 Task: Open a blank sheet, save the file as 'campaign' Insert a table '2 by 3' In first column, add headers, 'Animal, Bird'. Under first header add  Lion, Tiger. Under second header add  Peacock, Dove. Change table style to  'Purple'
Action: Mouse moved to (36, 29)
Screenshot: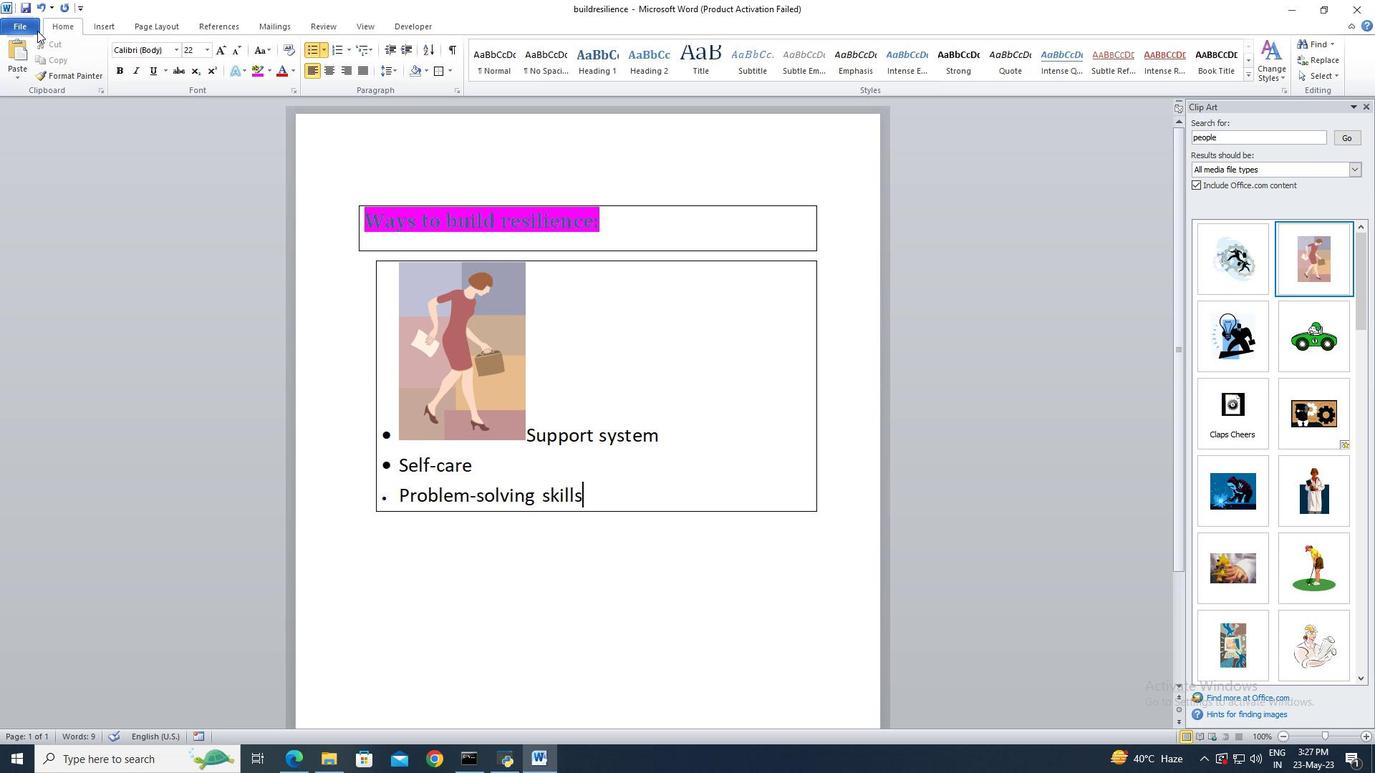 
Action: Mouse pressed left at (36, 29)
Screenshot: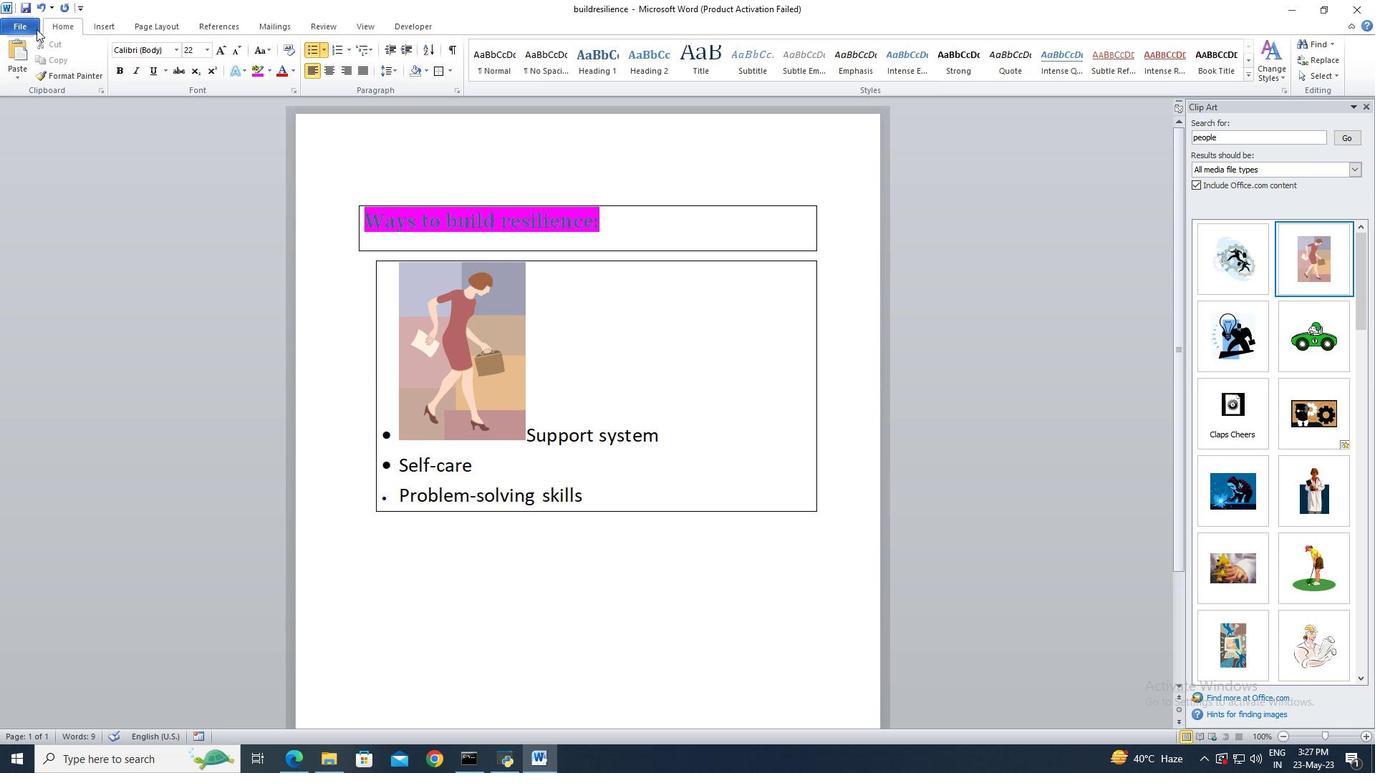 
Action: Mouse moved to (35, 183)
Screenshot: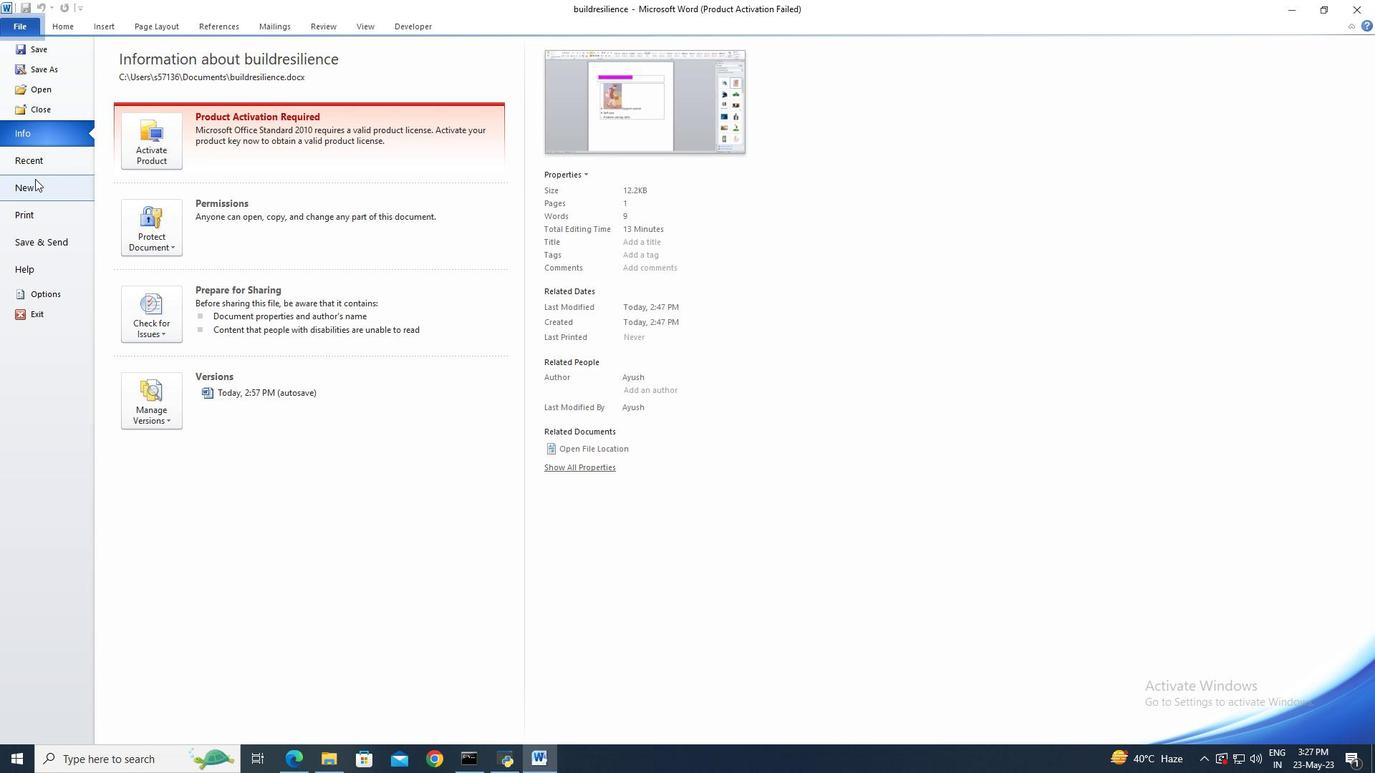 
Action: Mouse pressed left at (35, 183)
Screenshot: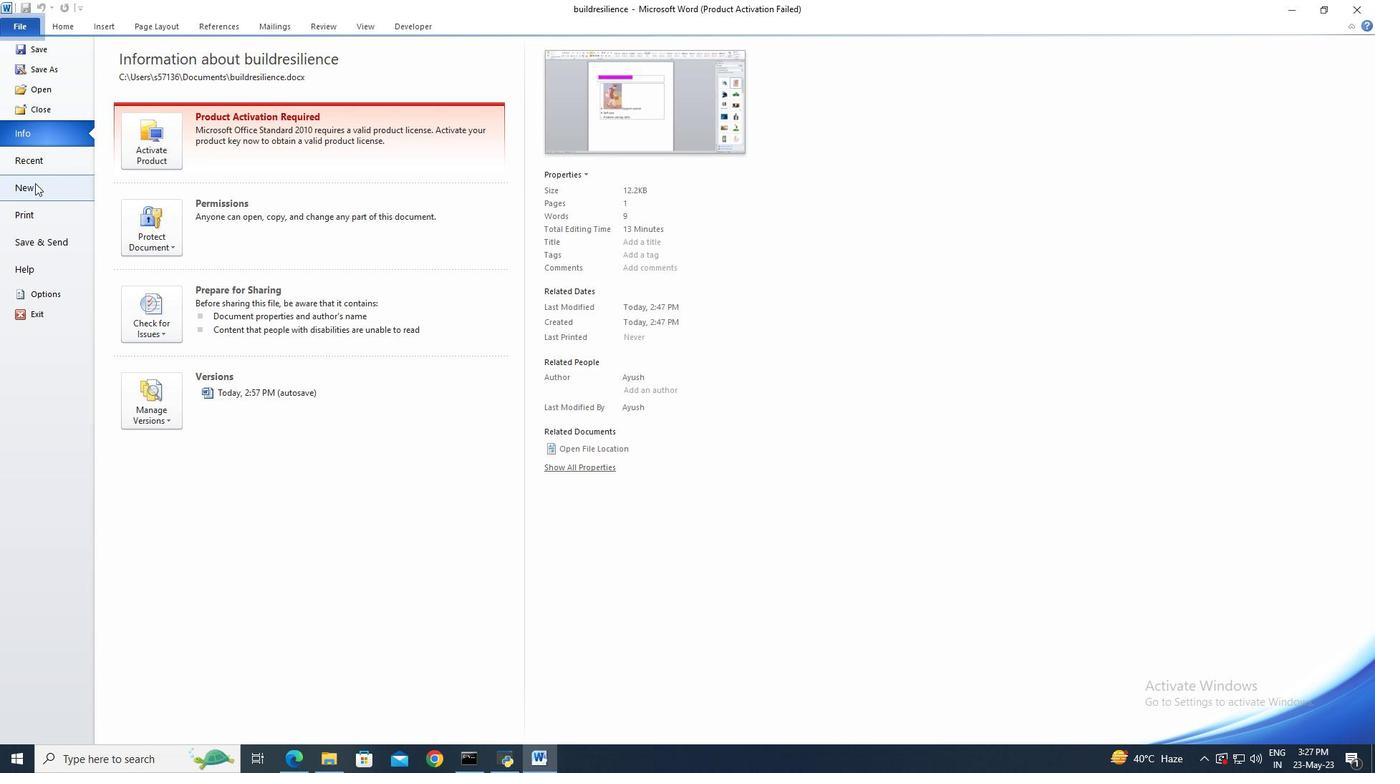 
Action: Mouse moved to (715, 363)
Screenshot: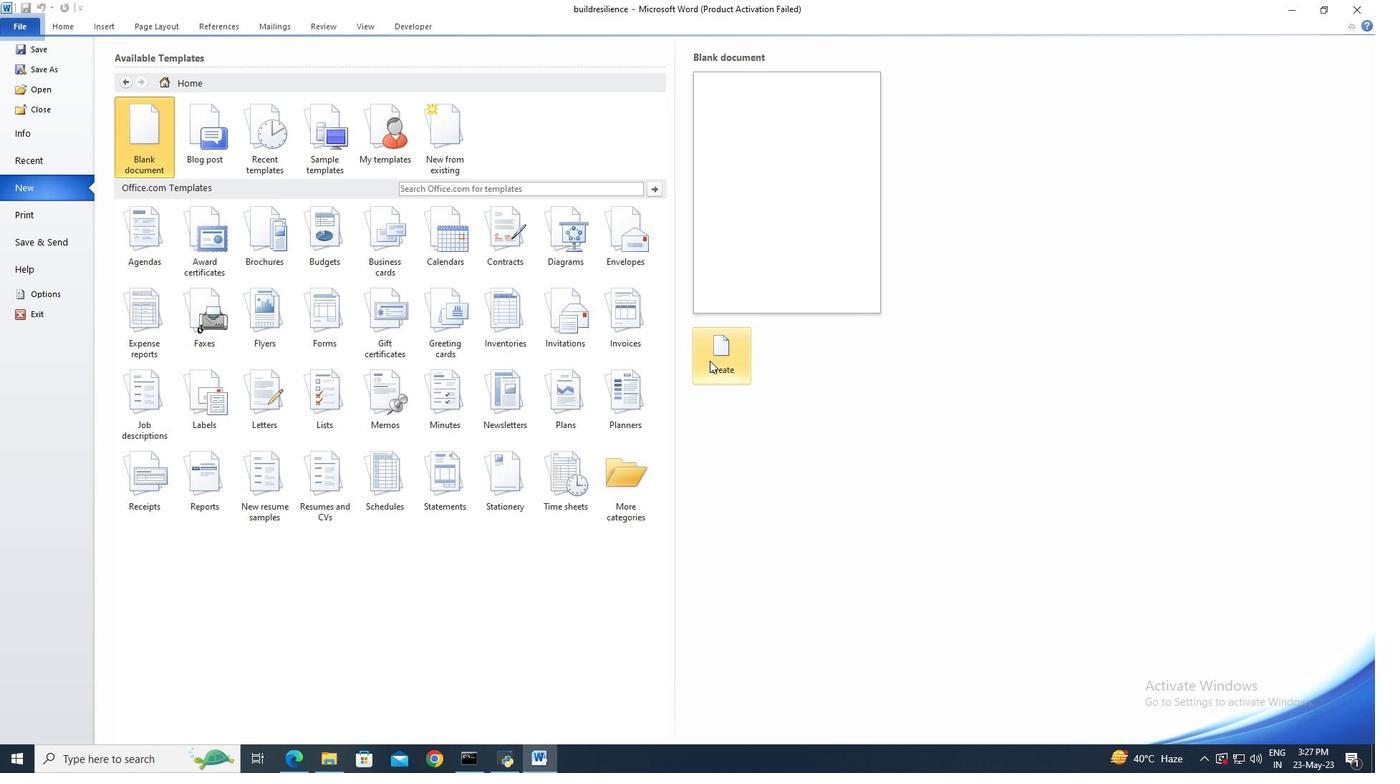 
Action: Mouse pressed left at (715, 363)
Screenshot: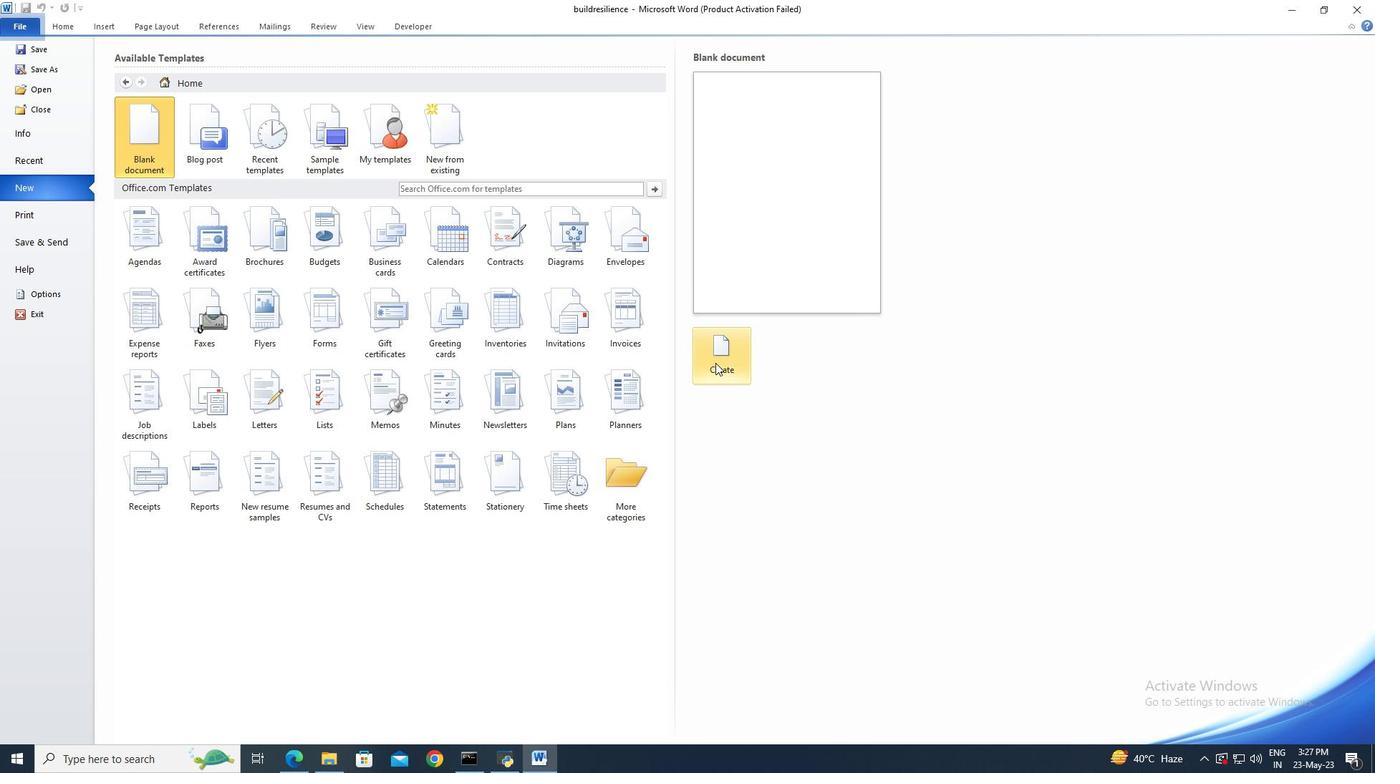 
Action: Mouse moved to (25, 29)
Screenshot: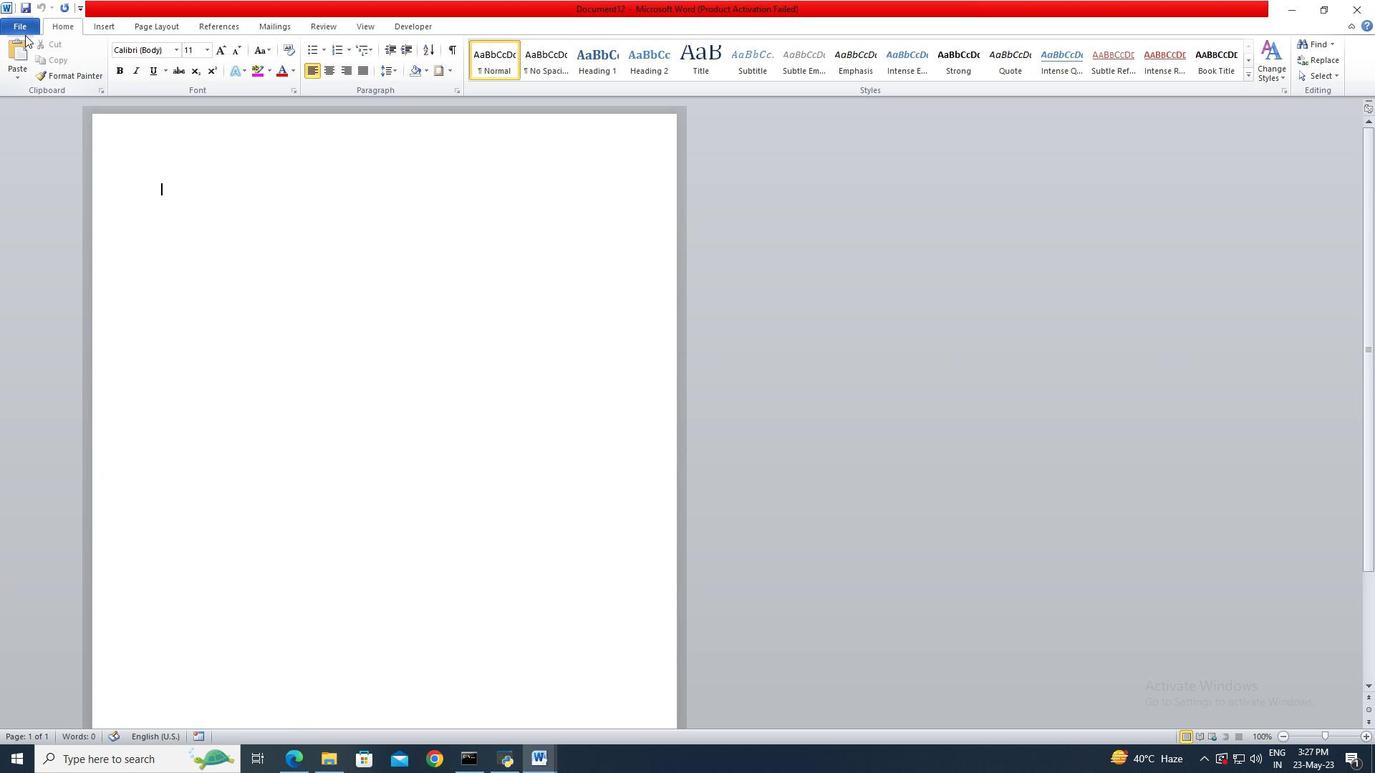 
Action: Mouse pressed left at (25, 29)
Screenshot: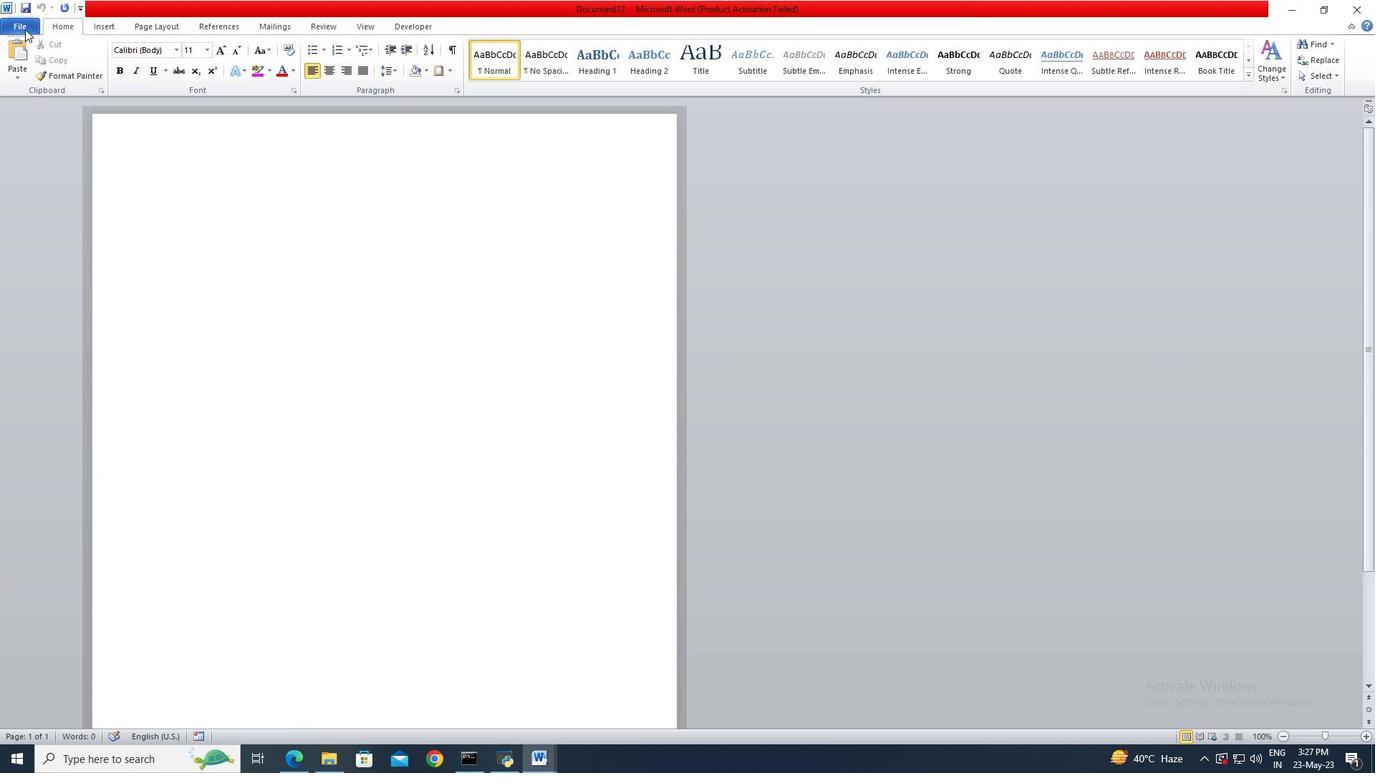 
Action: Mouse moved to (34, 65)
Screenshot: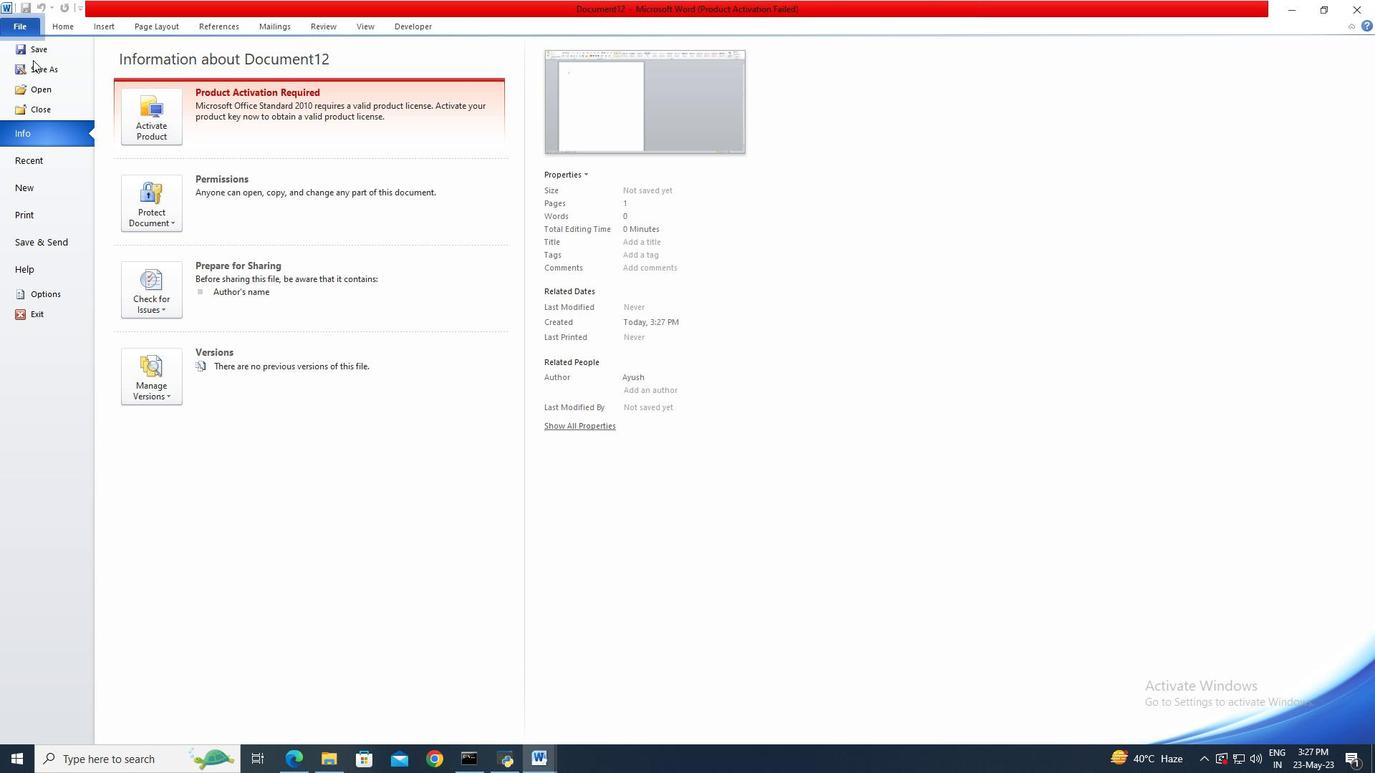 
Action: Mouse pressed left at (34, 65)
Screenshot: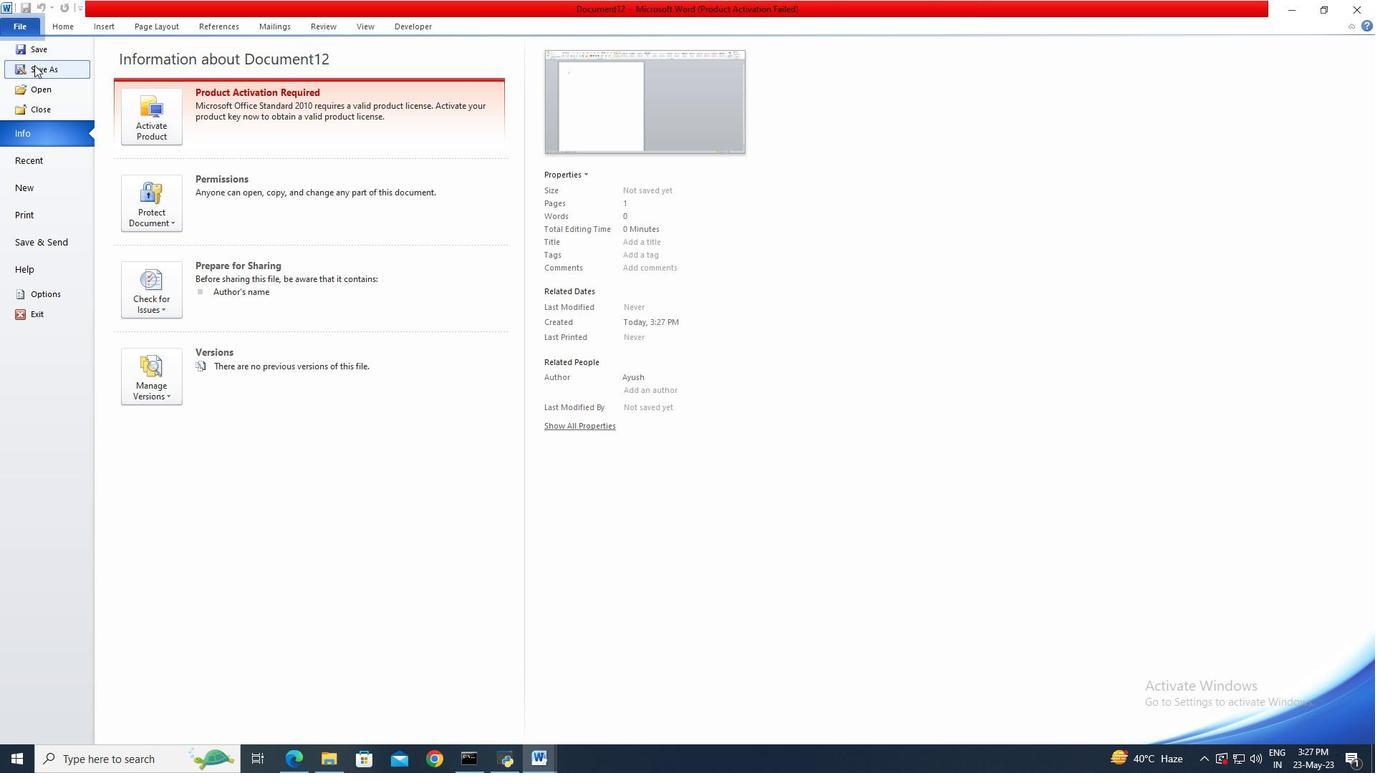 
Action: Key pressed campain
Screenshot: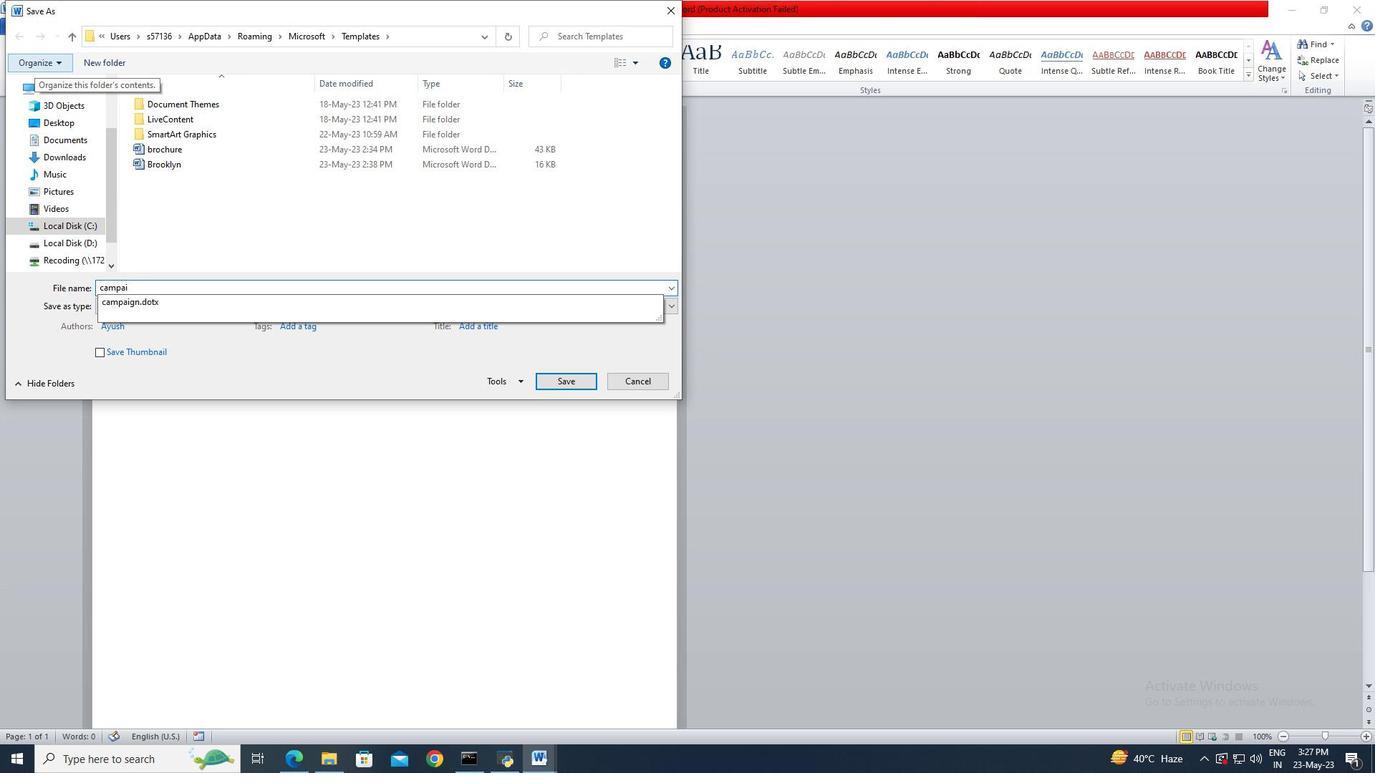 
Action: Mouse moved to (69, 151)
Screenshot: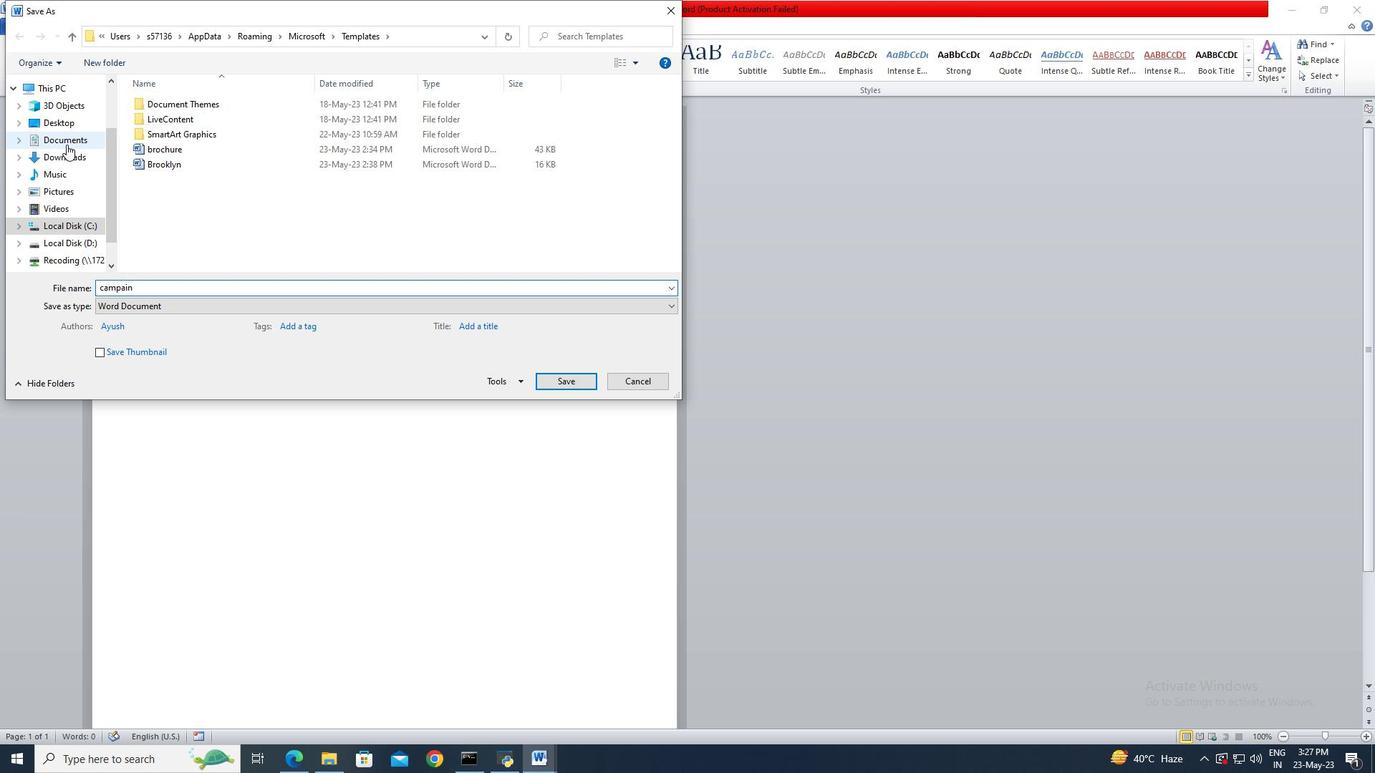 
Action: Mouse pressed left at (69, 151)
Screenshot: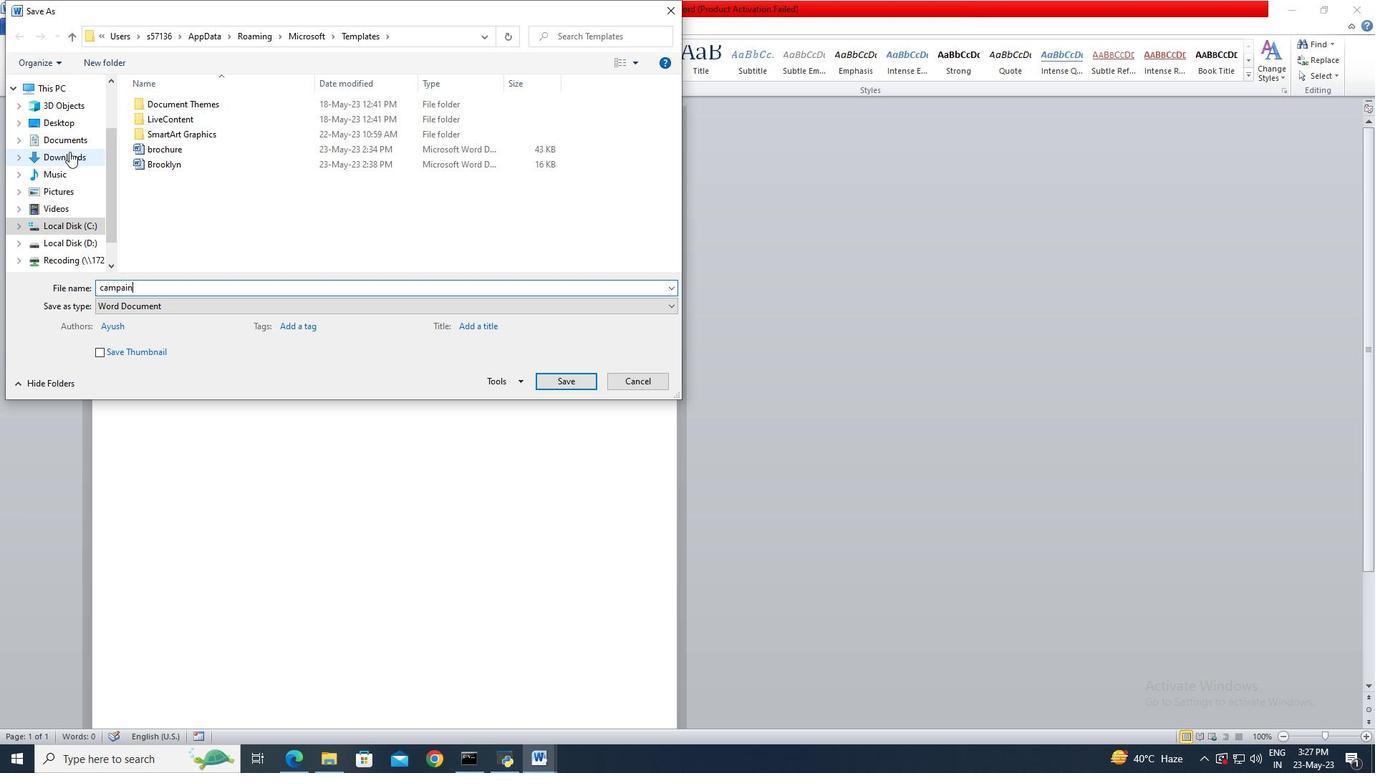 
Action: Mouse moved to (152, 288)
Screenshot: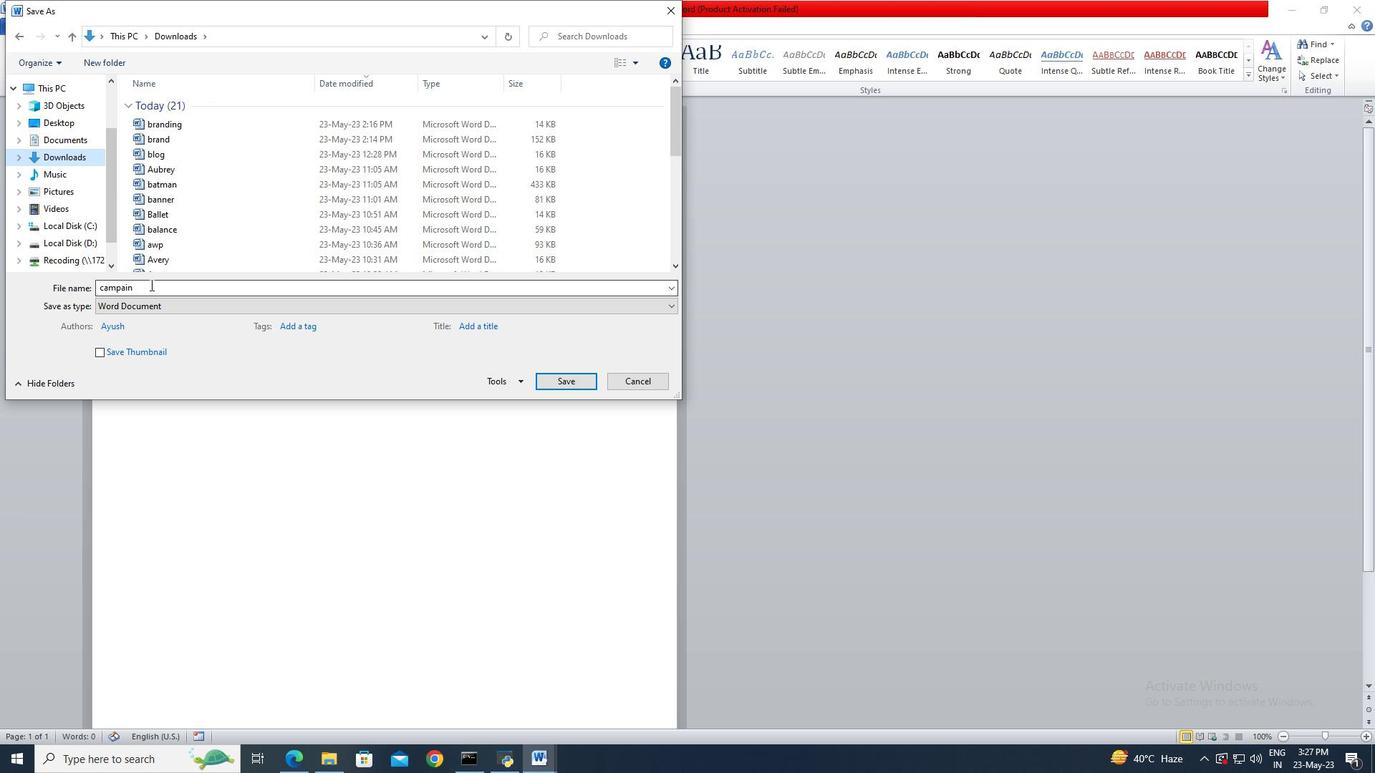 
Action: Mouse pressed left at (152, 288)
Screenshot: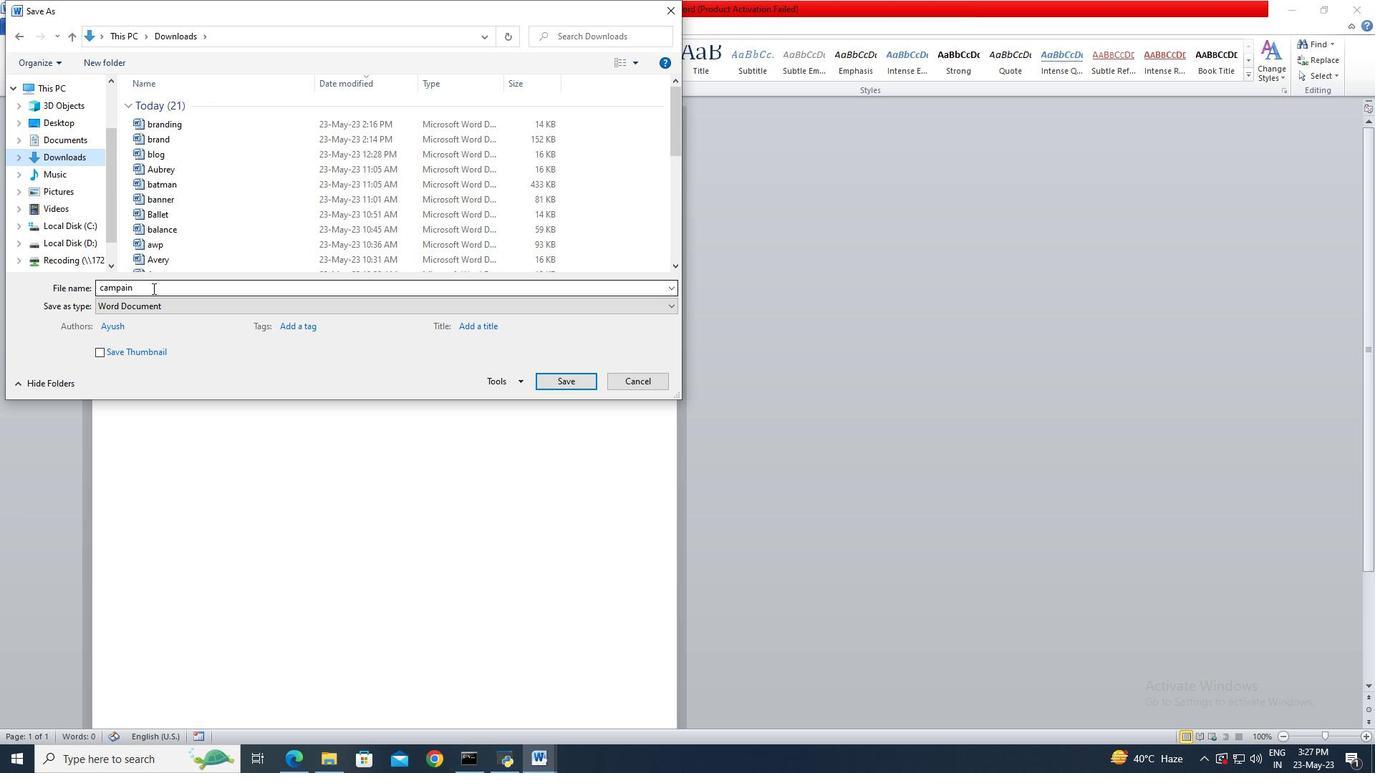 
Action: Mouse moved to (539, 381)
Screenshot: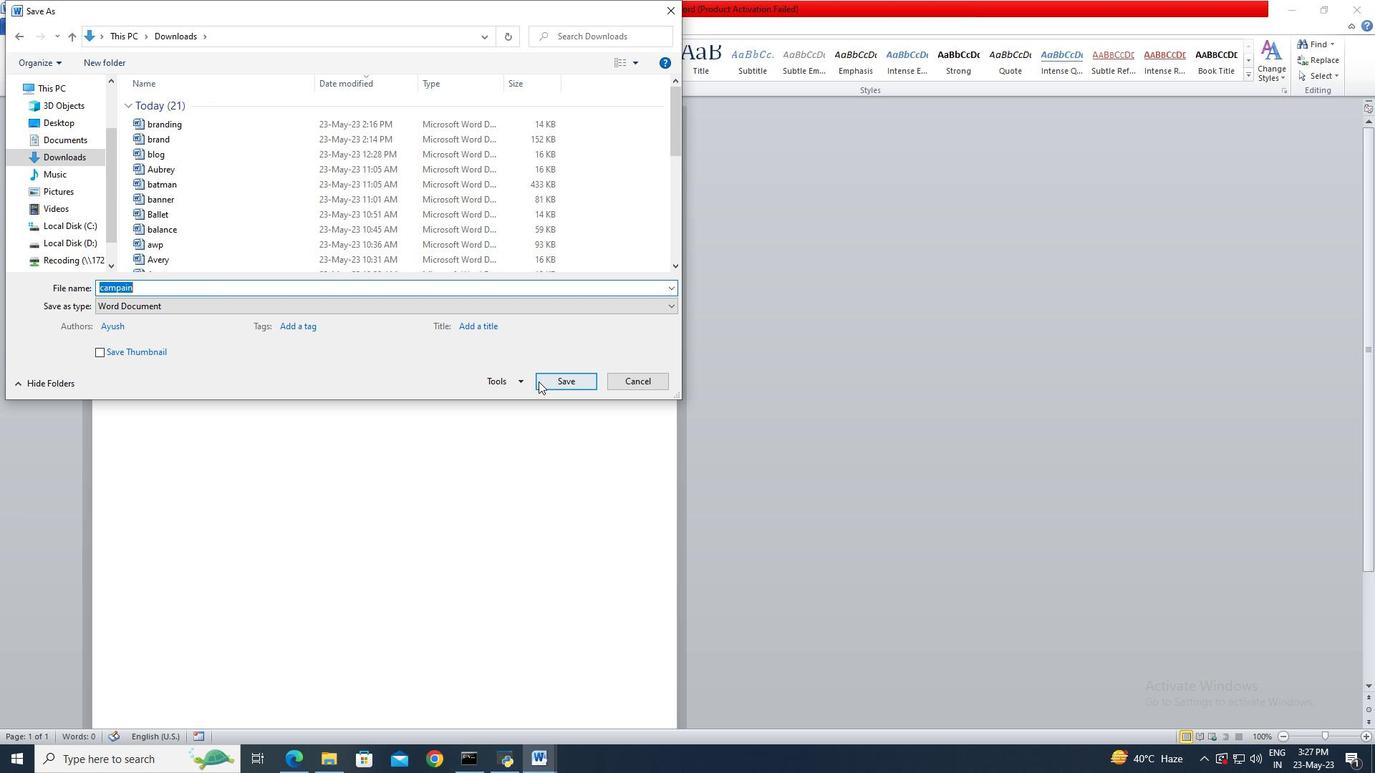 
Action: Mouse pressed left at (539, 381)
Screenshot: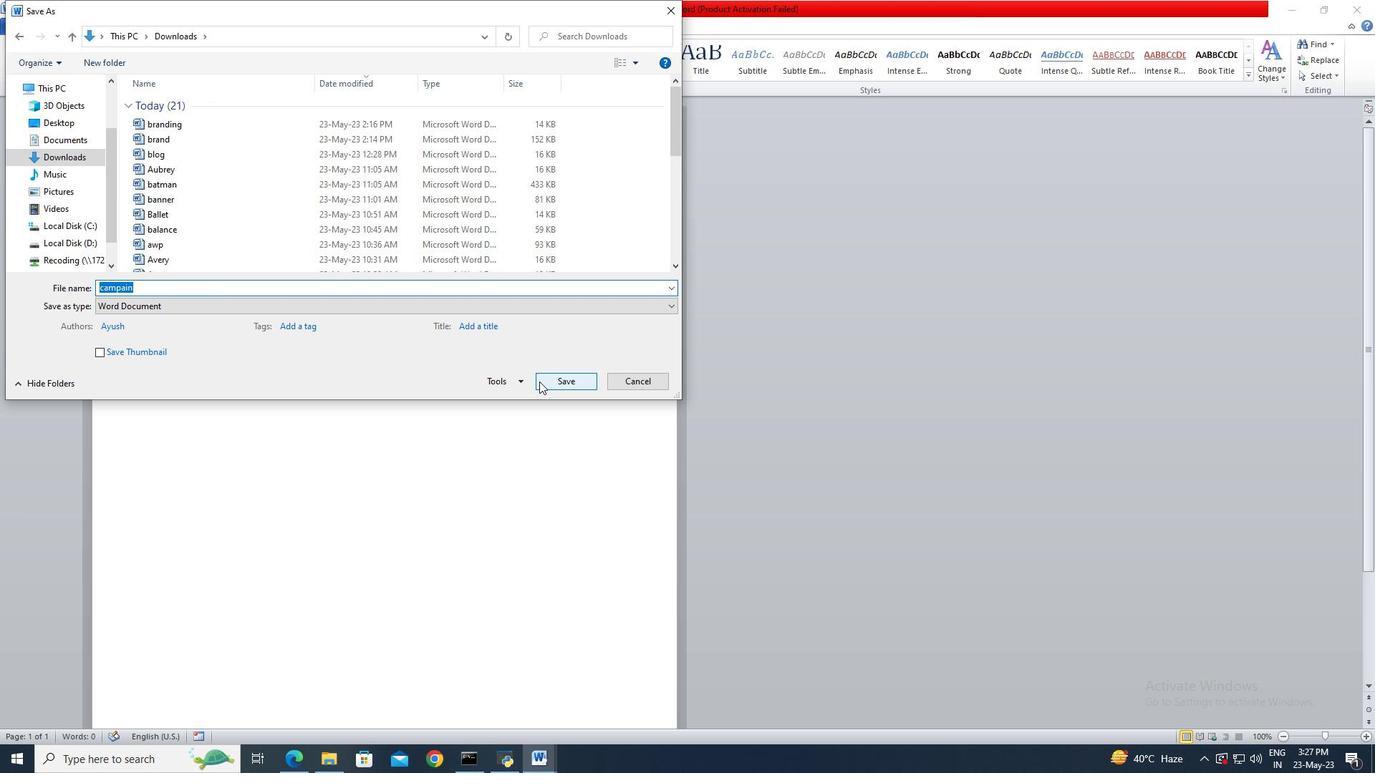 
Action: Mouse moved to (113, 29)
Screenshot: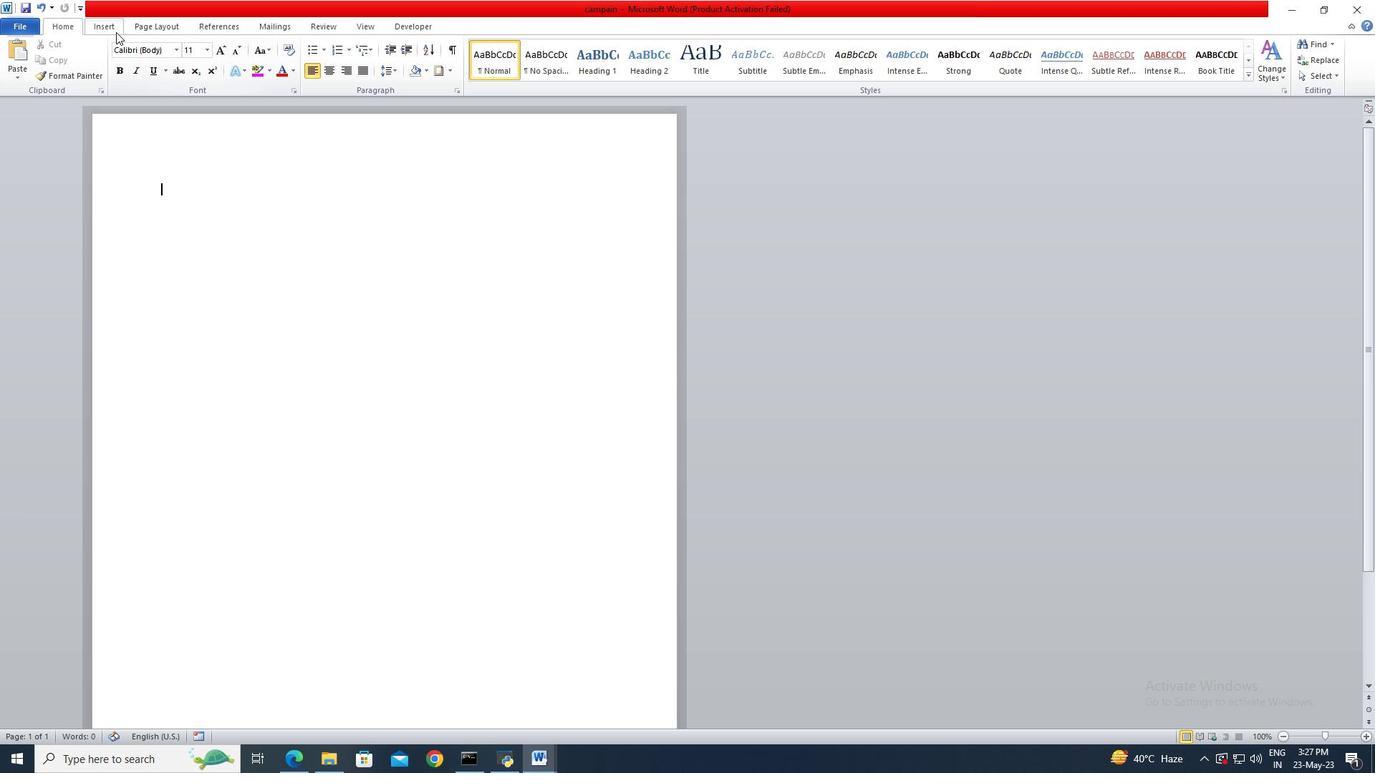 
Action: Mouse pressed left at (113, 29)
Screenshot: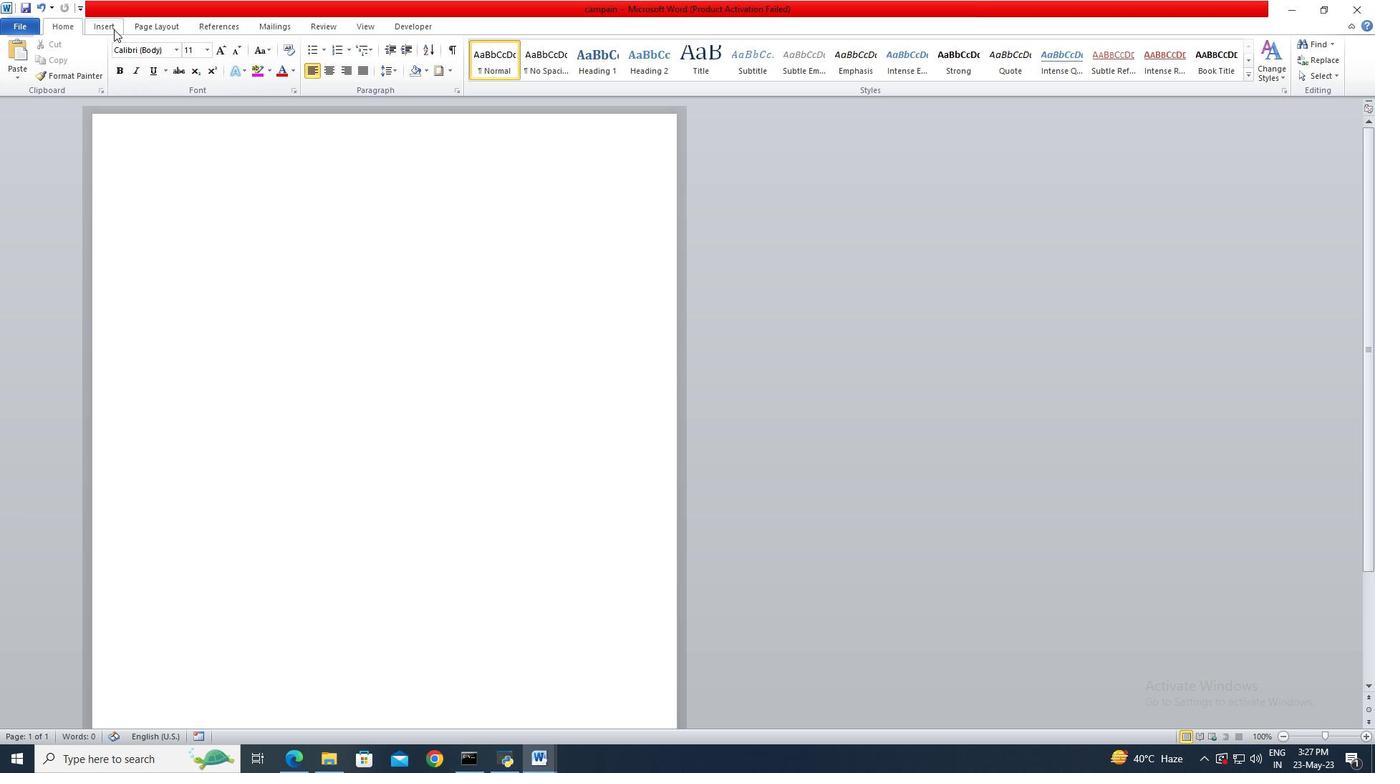 
Action: Mouse moved to (116, 55)
Screenshot: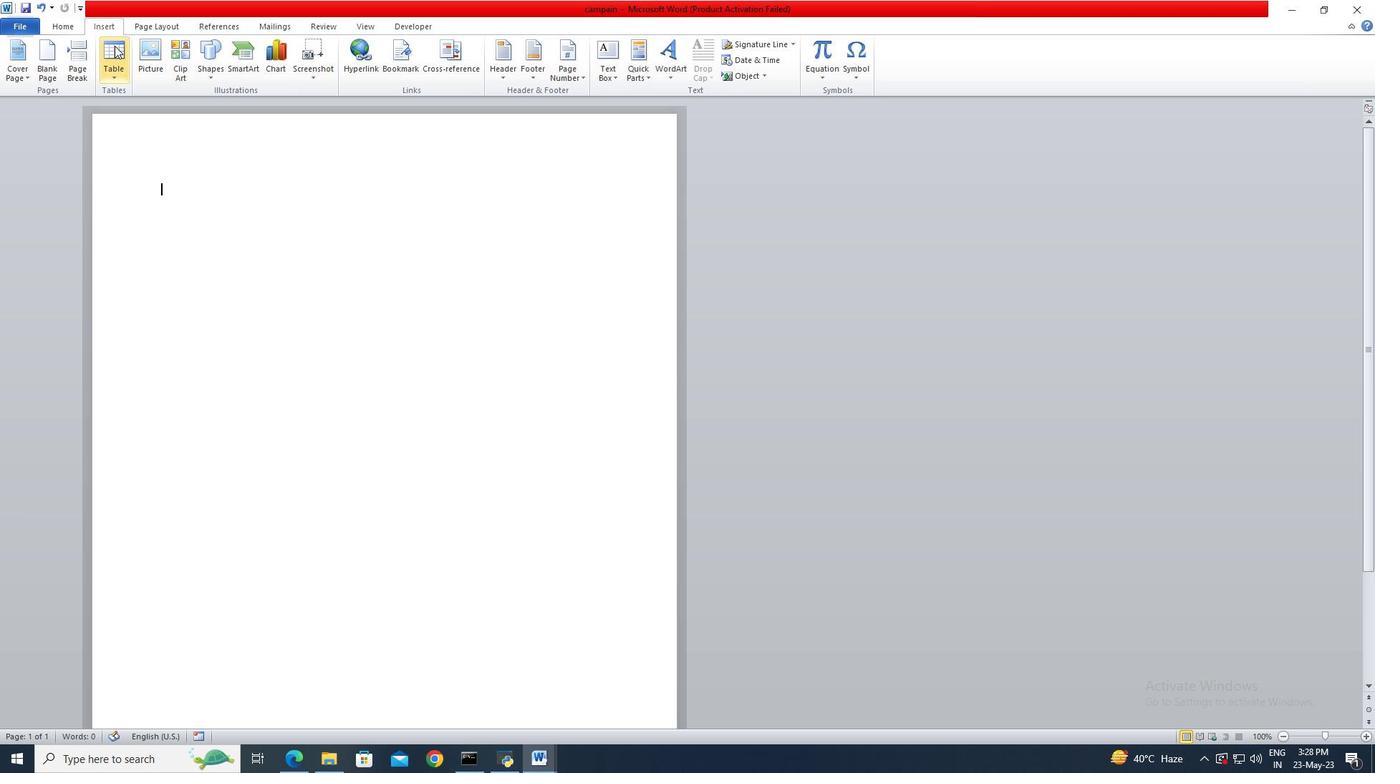 
Action: Mouse pressed left at (116, 55)
Screenshot: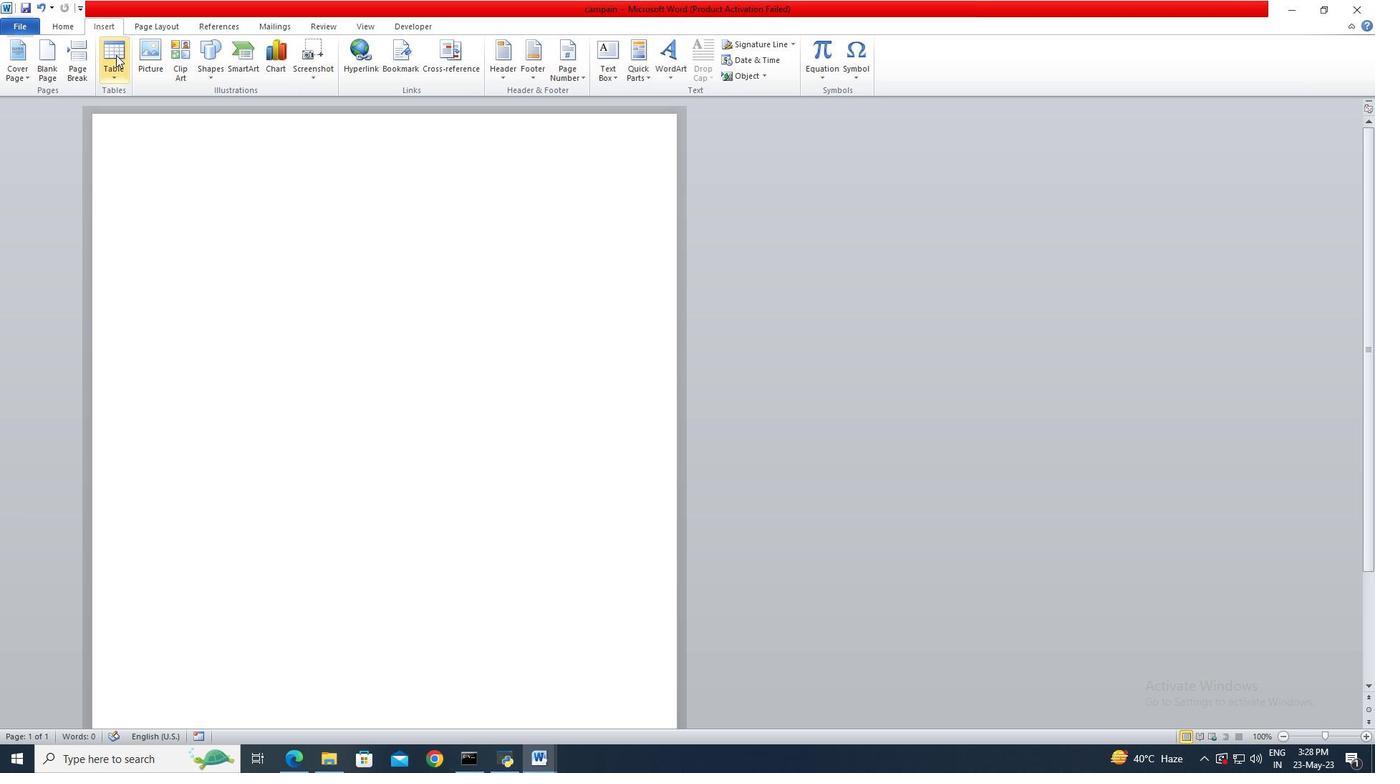 
Action: Mouse moved to (125, 130)
Screenshot: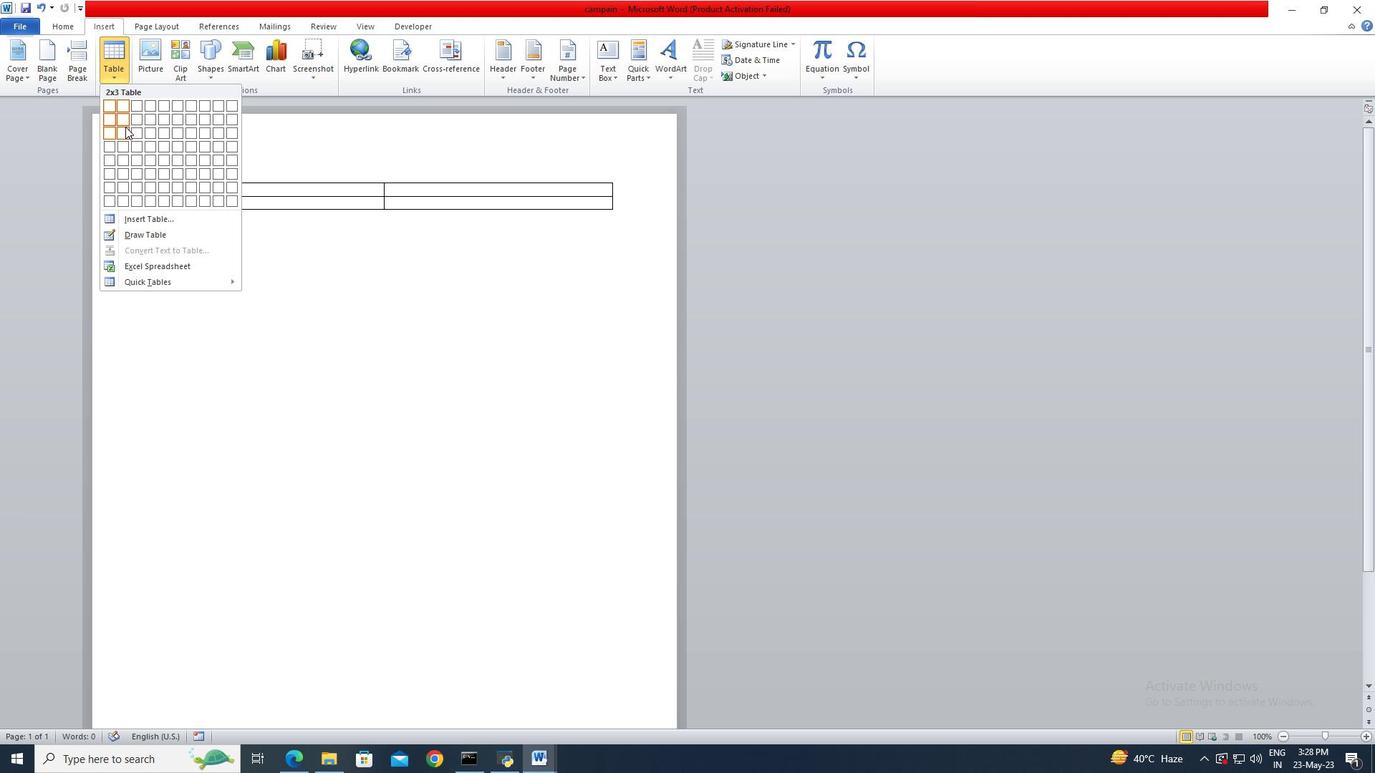 
Action: Mouse pressed left at (125, 130)
Screenshot: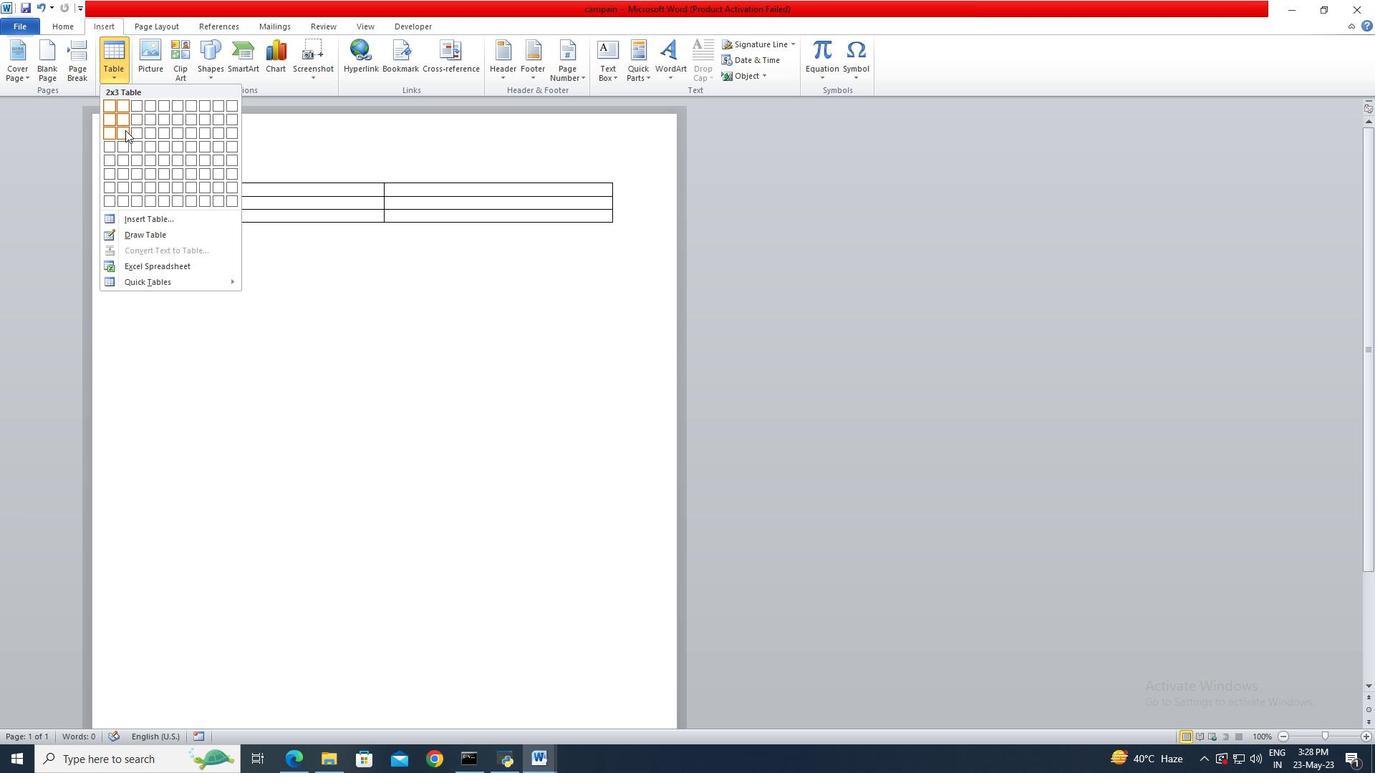 
Action: Mouse moved to (188, 191)
Screenshot: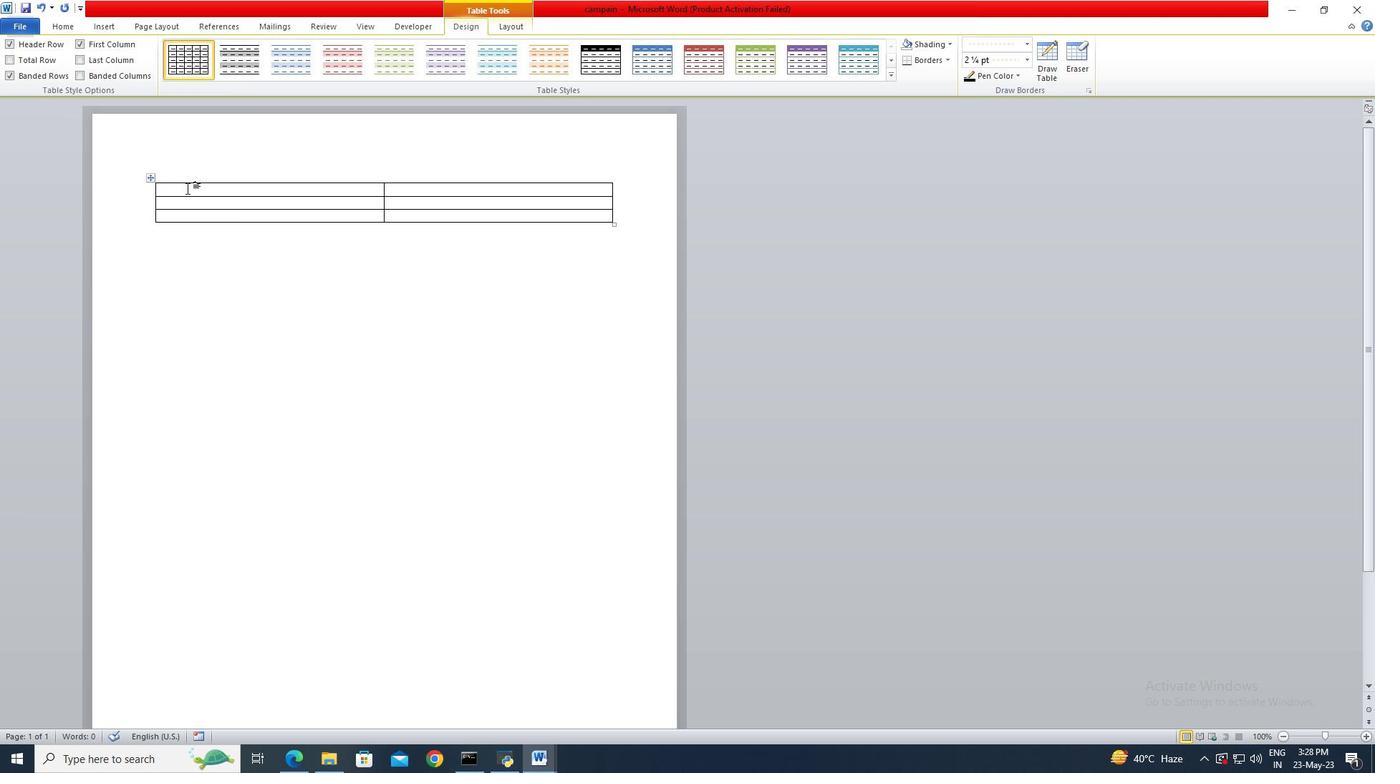 
Action: Mouse pressed left at (188, 191)
Screenshot: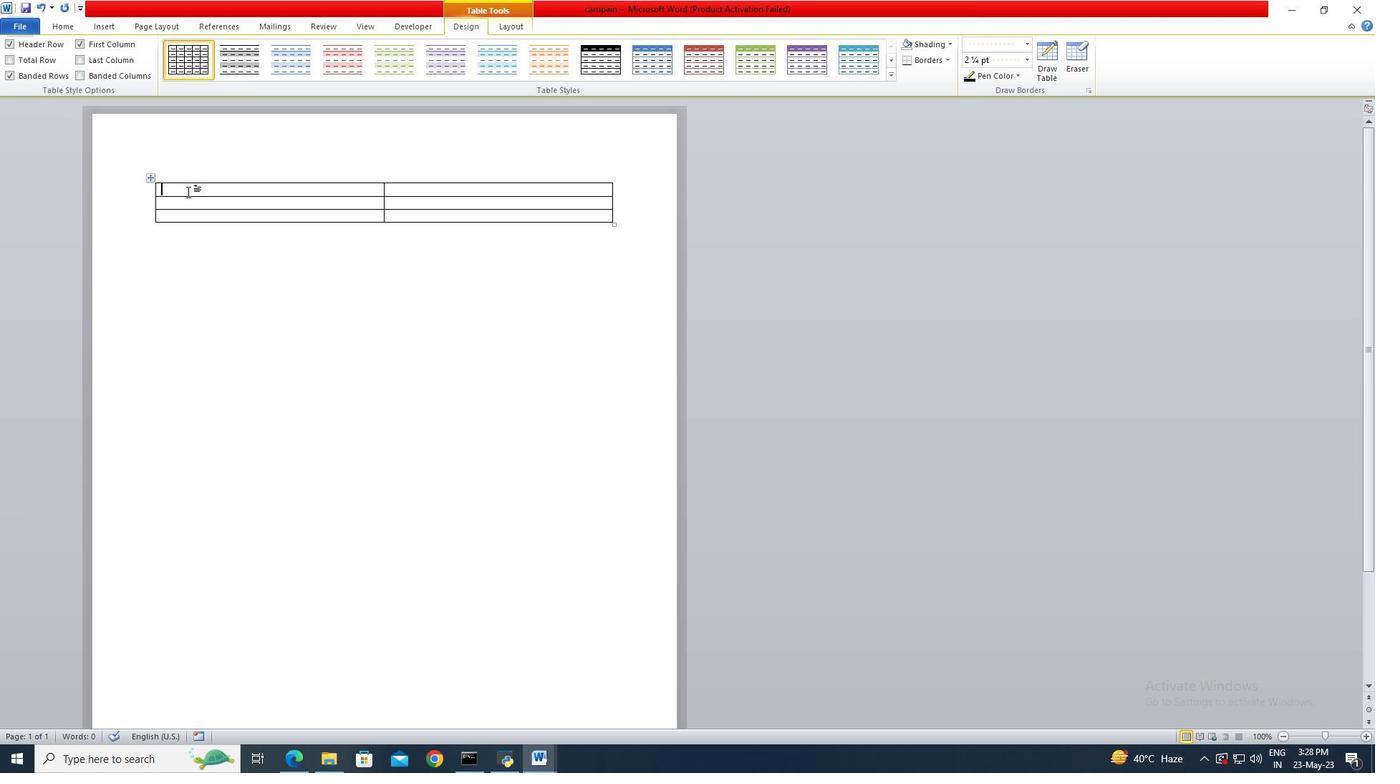 
Action: Key pressed a<Key.backspace><Key.shift_r>Animal<Key.tab><Key.shift>Bird<Key.tab><Key.shift>Lion
Screenshot: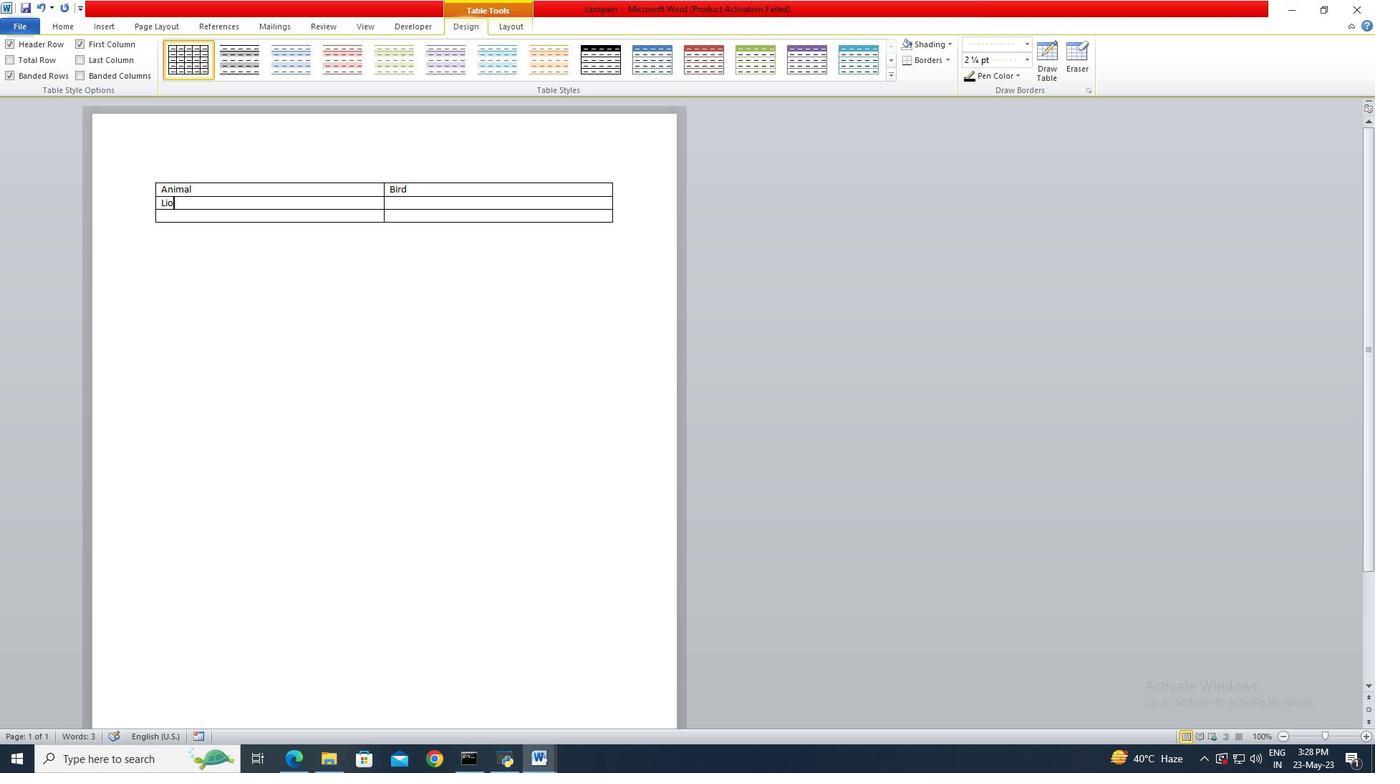 
Action: Mouse moved to (189, 212)
Screenshot: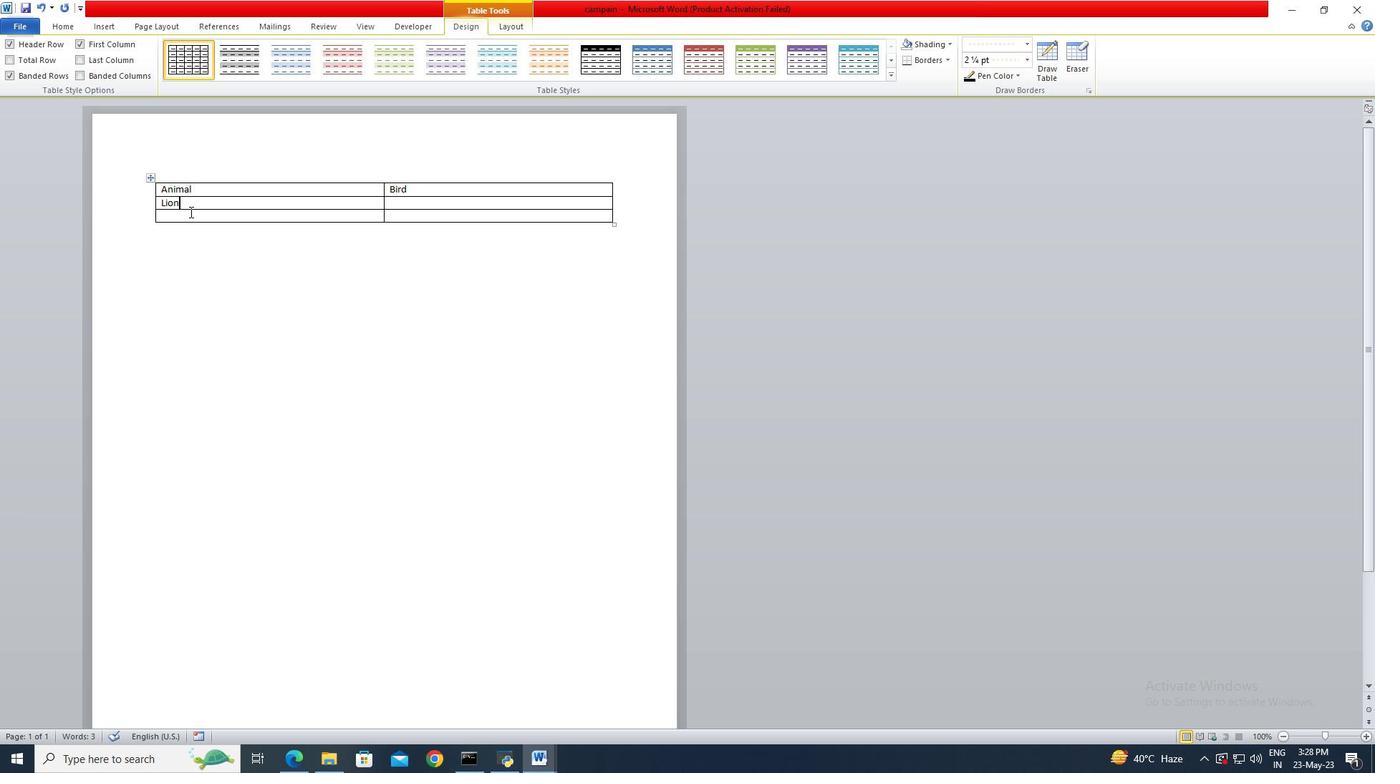 
Action: Mouse pressed left at (189, 212)
Screenshot: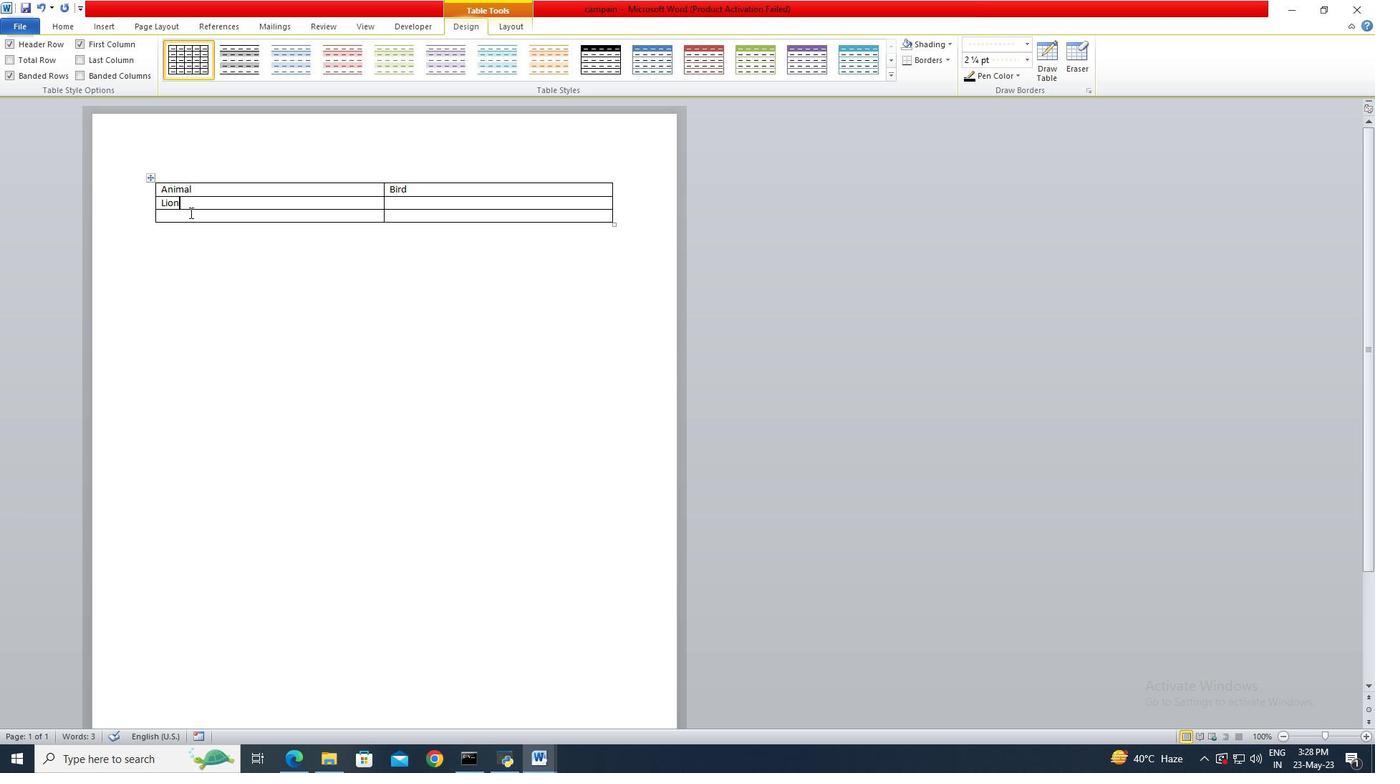 
Action: Key pressed <Key.shift>Tiger
Screenshot: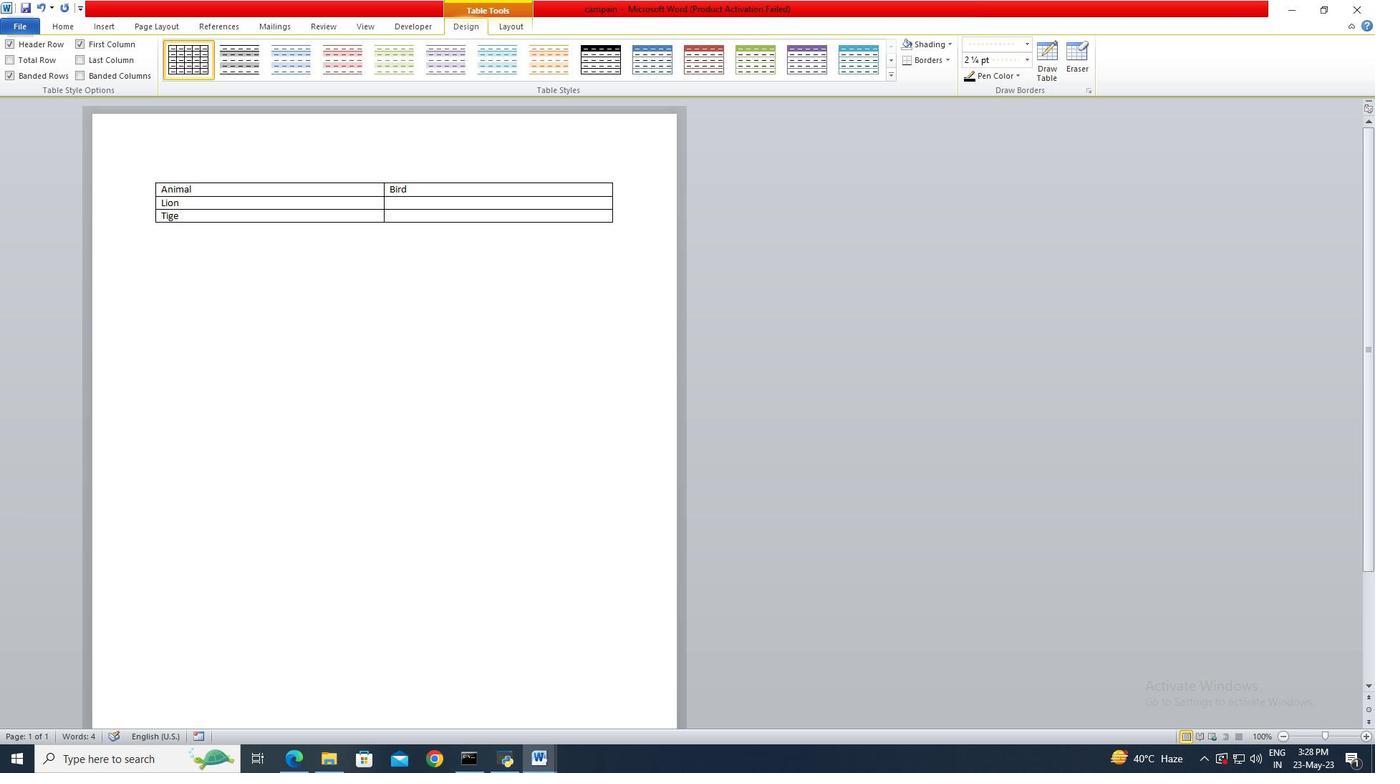 
Action: Mouse moved to (403, 206)
Screenshot: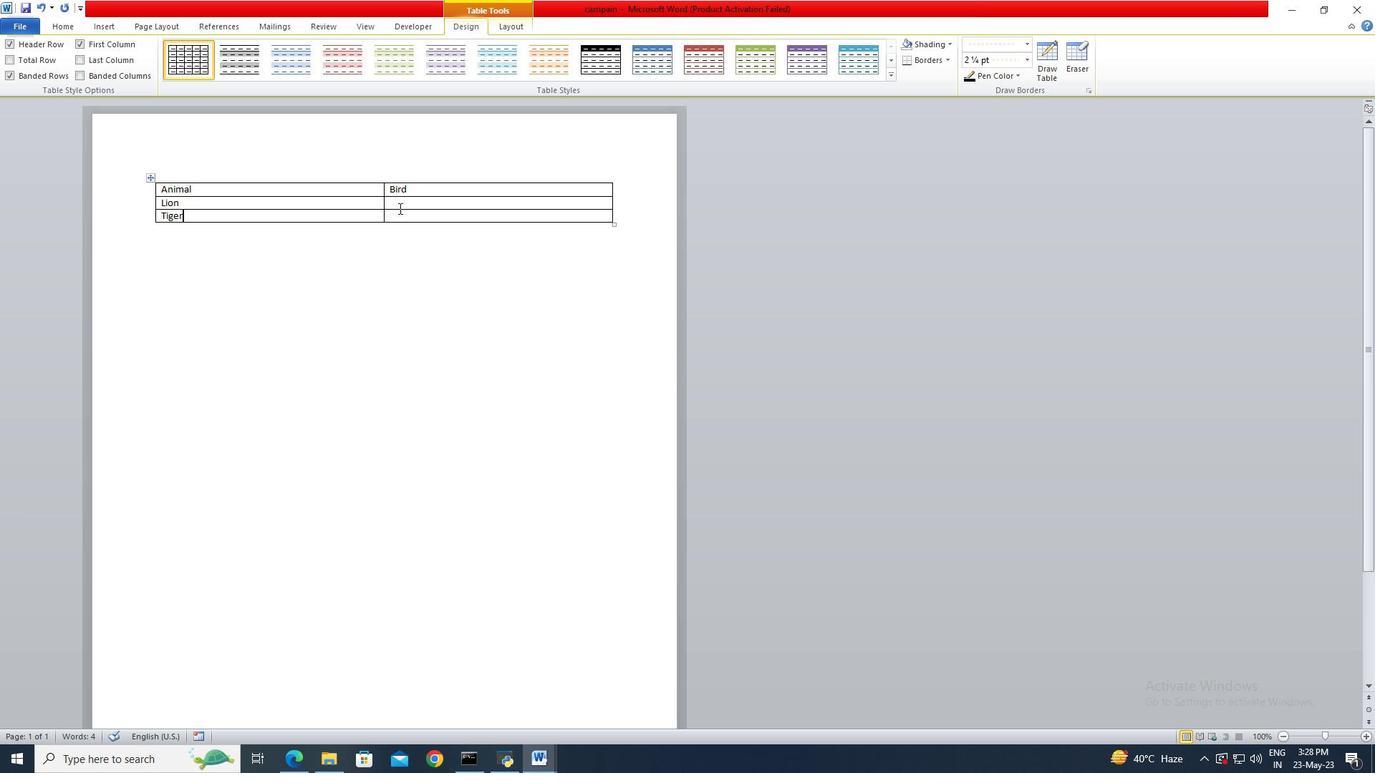 
Action: Mouse pressed left at (403, 206)
Screenshot: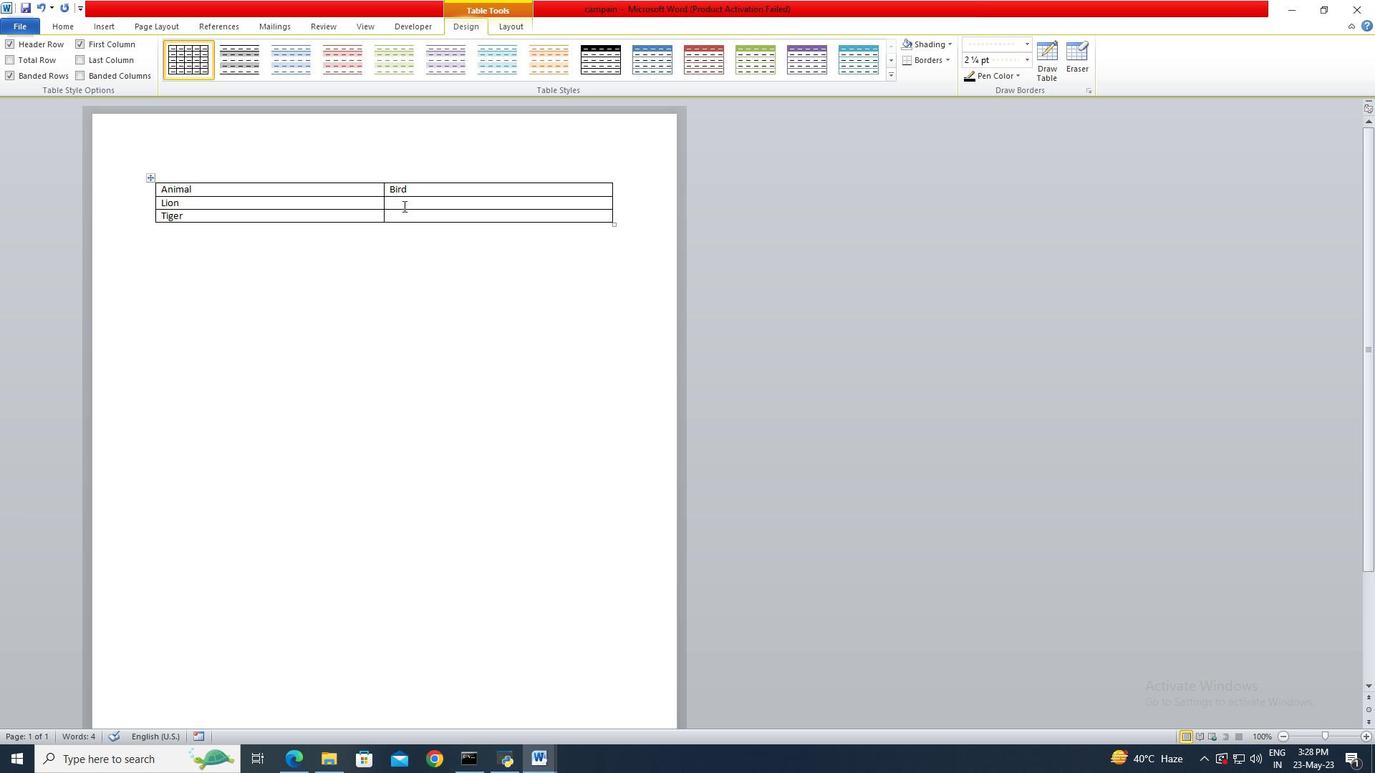 
Action: Key pressed <Key.shift>Peacock
Screenshot: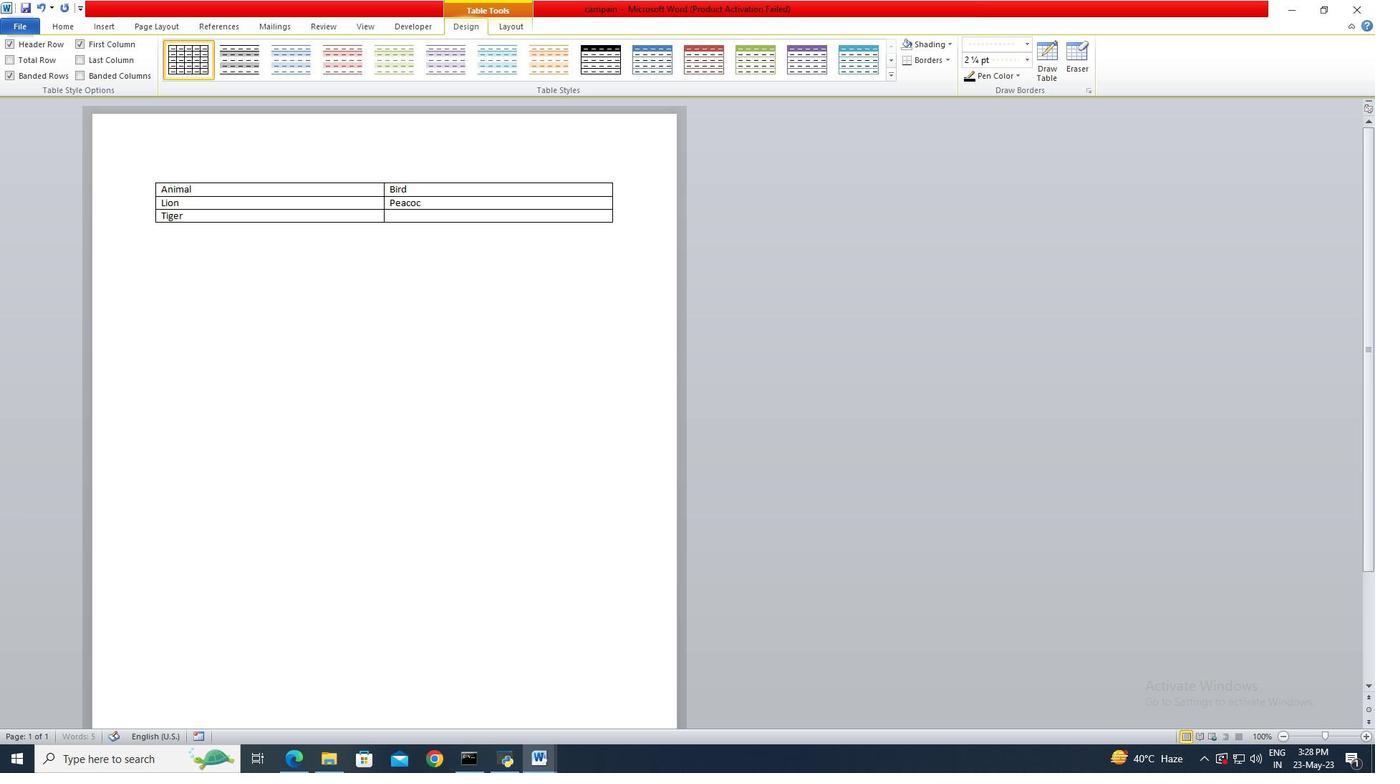 
Action: Mouse moved to (454, 215)
Screenshot: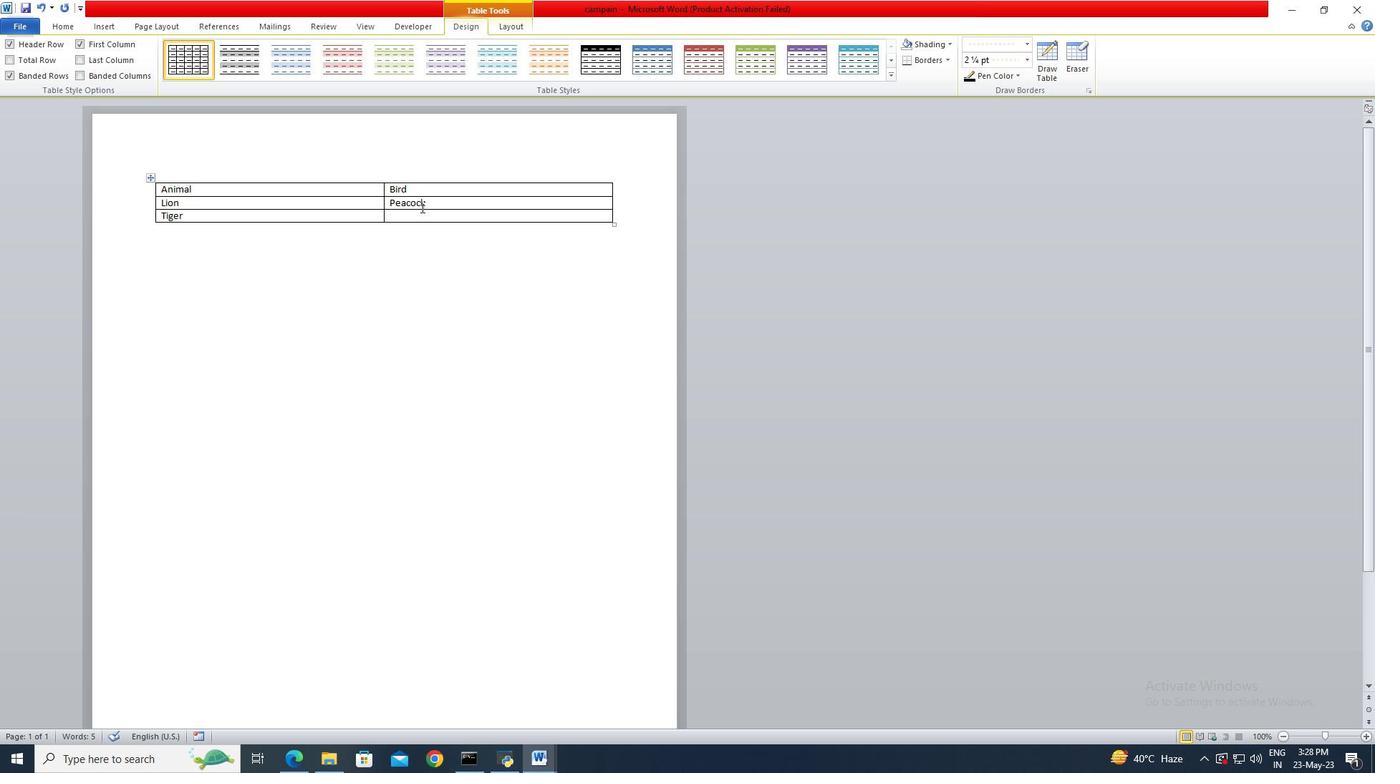 
Action: Mouse pressed left at (454, 215)
Screenshot: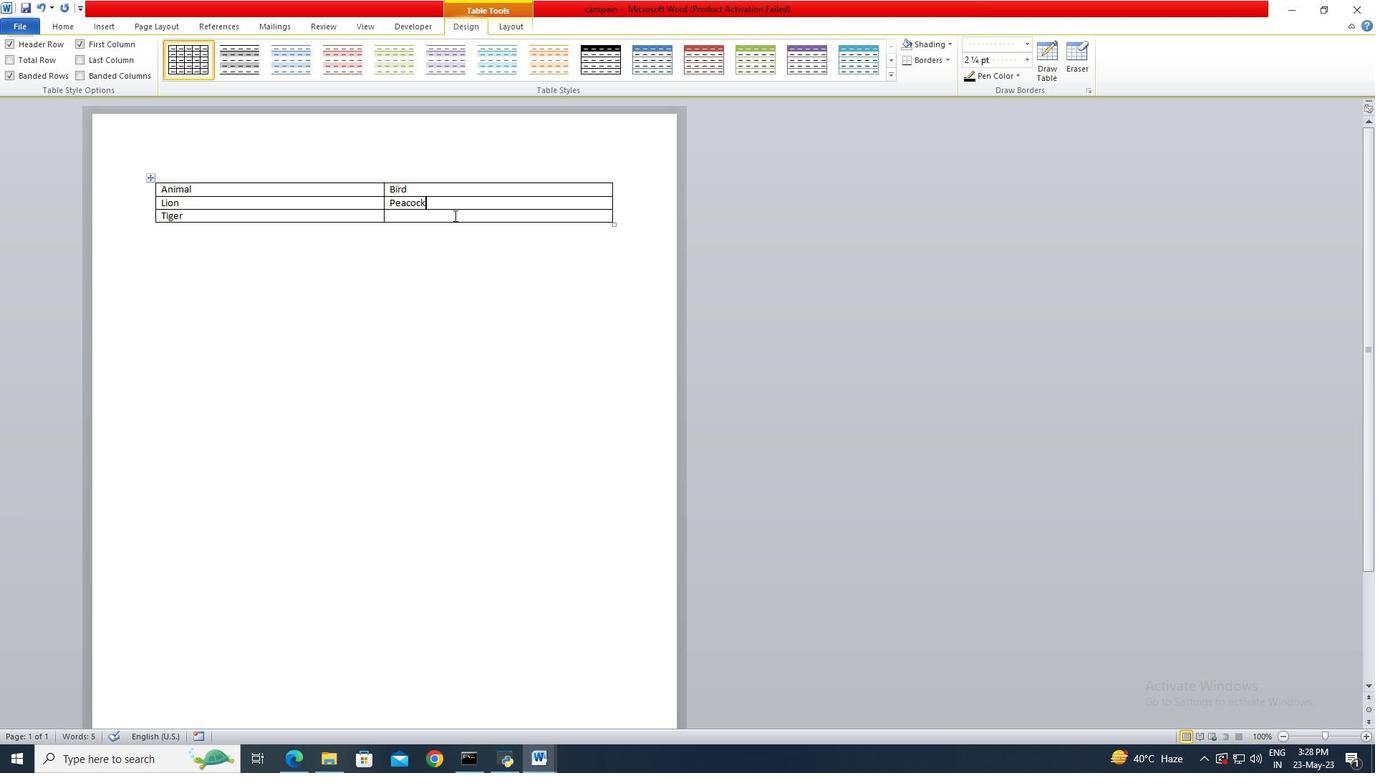 
Action: Key pressed <Key.shift>Dove
Screenshot: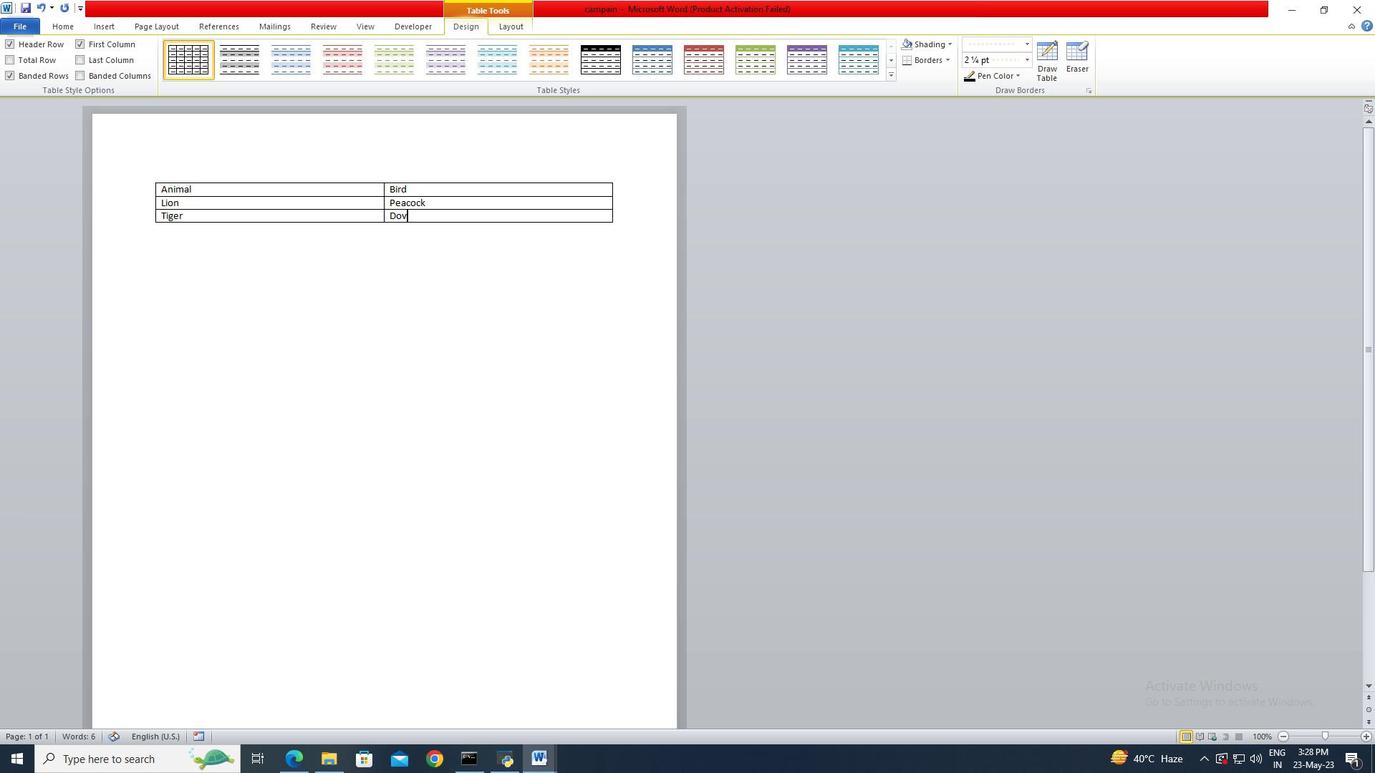 
Action: Mouse moved to (789, 64)
Screenshot: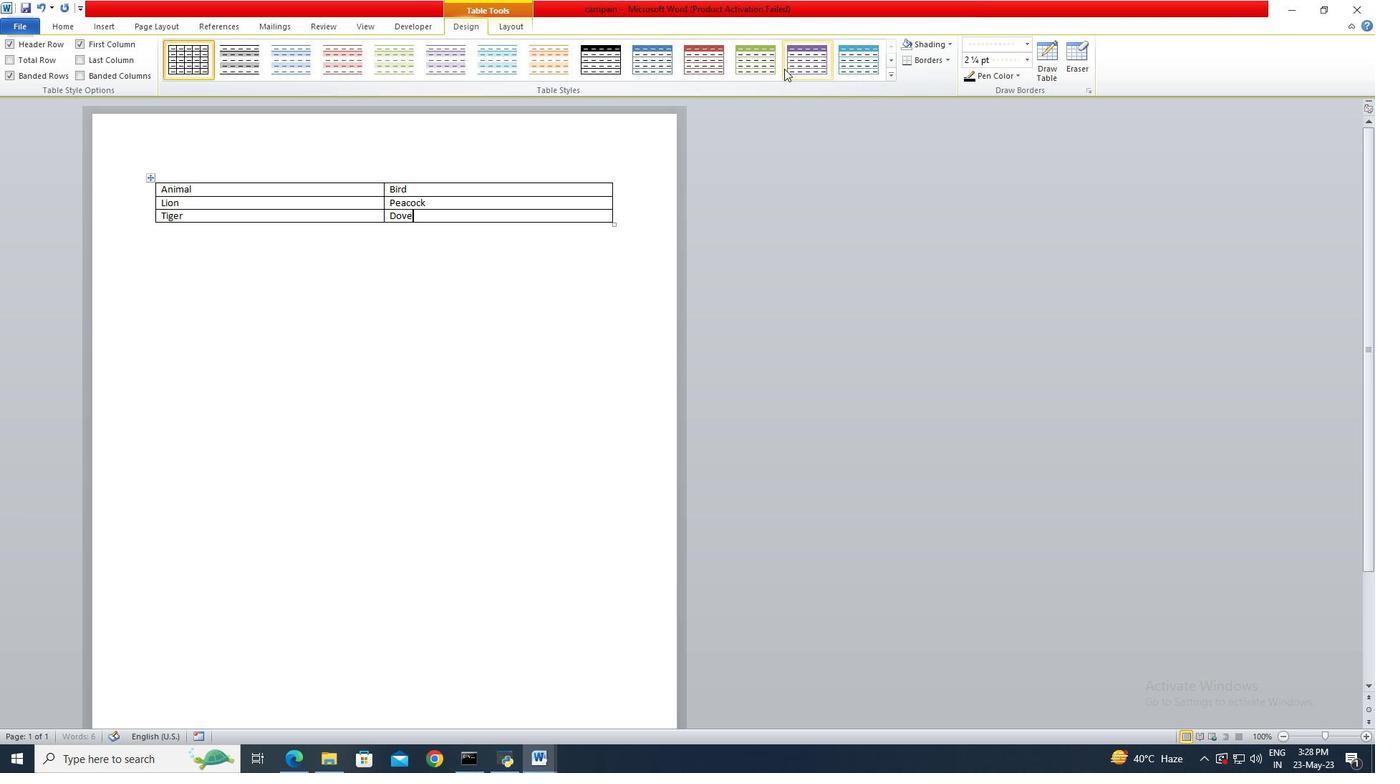 
Action: Mouse pressed left at (789, 64)
Screenshot: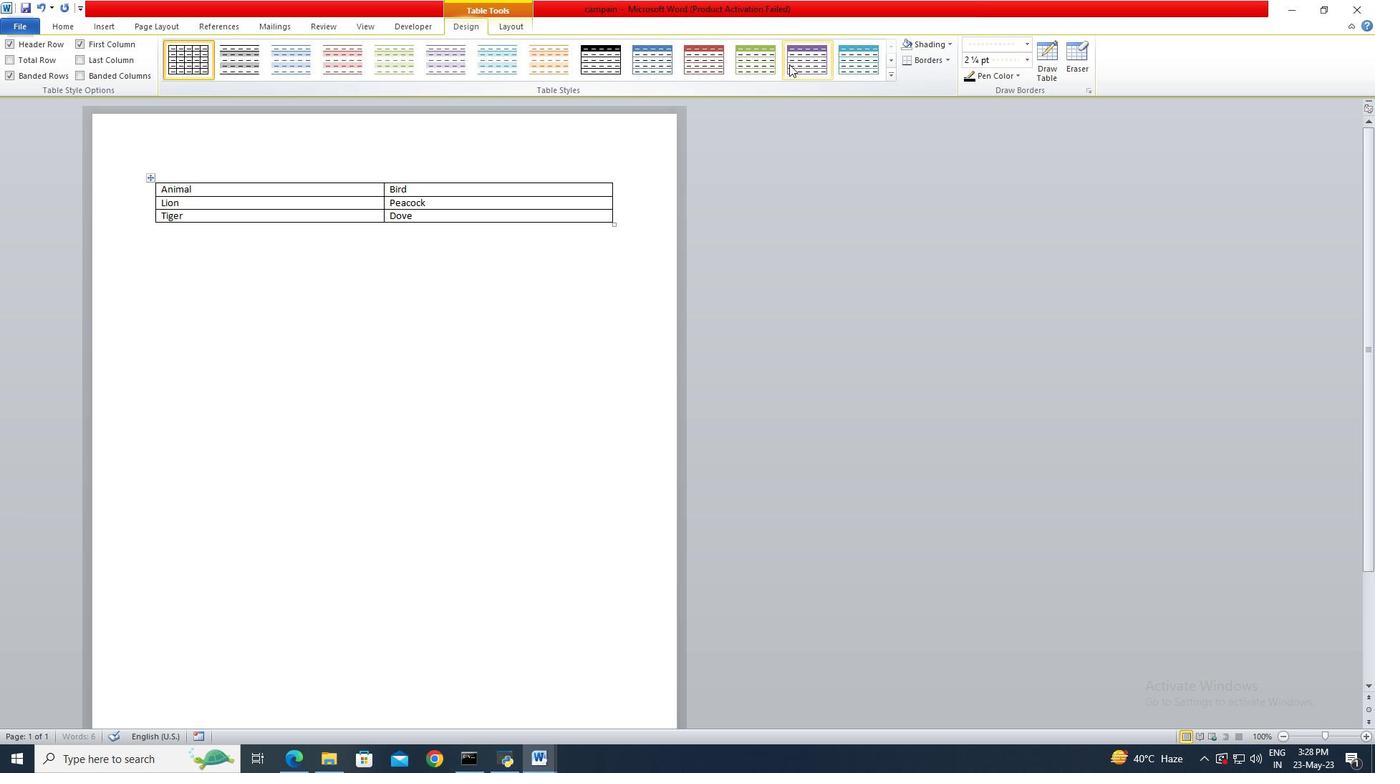 
Action: Mouse moved to (769, 98)
Screenshot: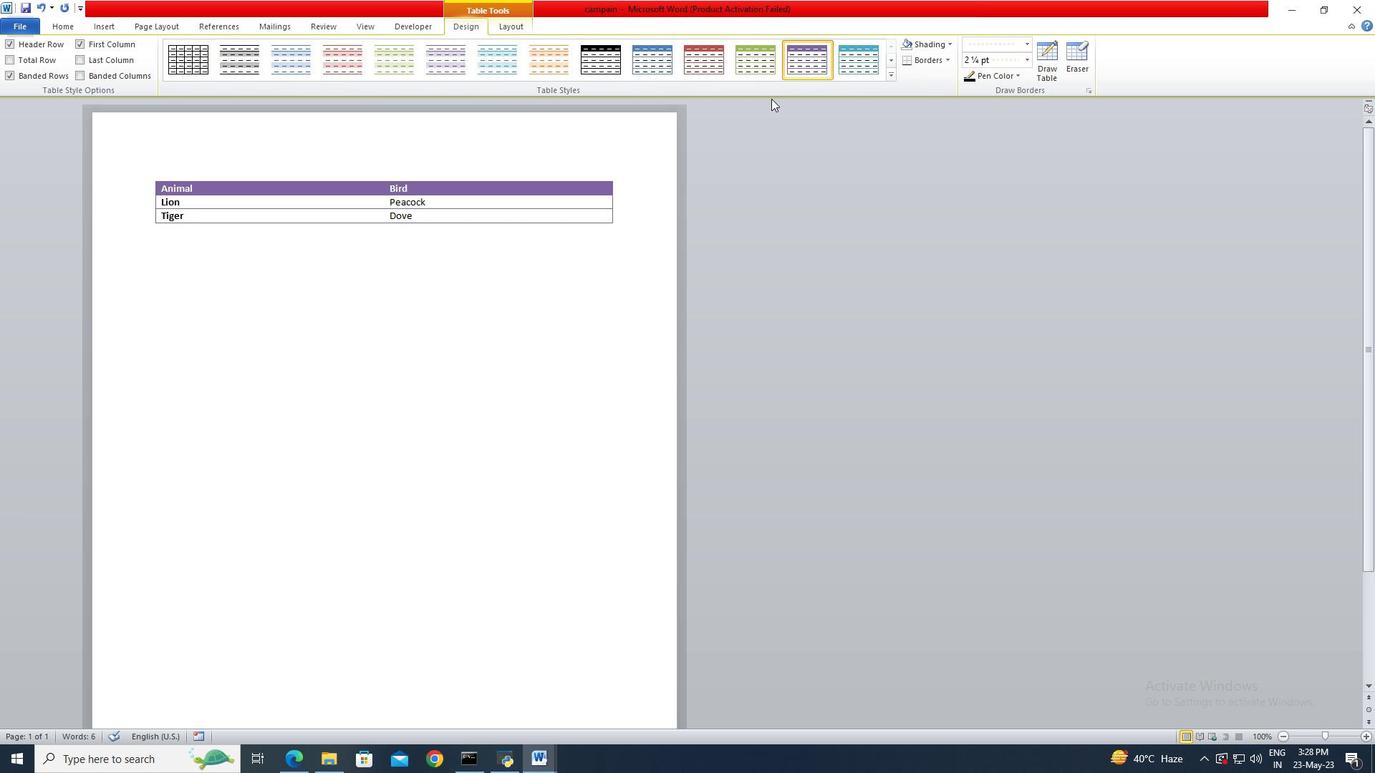 
